Task: Create List Vacations in Board Influencer Marketing to Workspace Customer Success. Create List Sick Leaves in Board Training and Development to Workspace Customer Success. Create List Team Building in Board Brand Style Guide Development and Implementation to Workspace Customer Success
Action: Mouse moved to (279, 159)
Screenshot: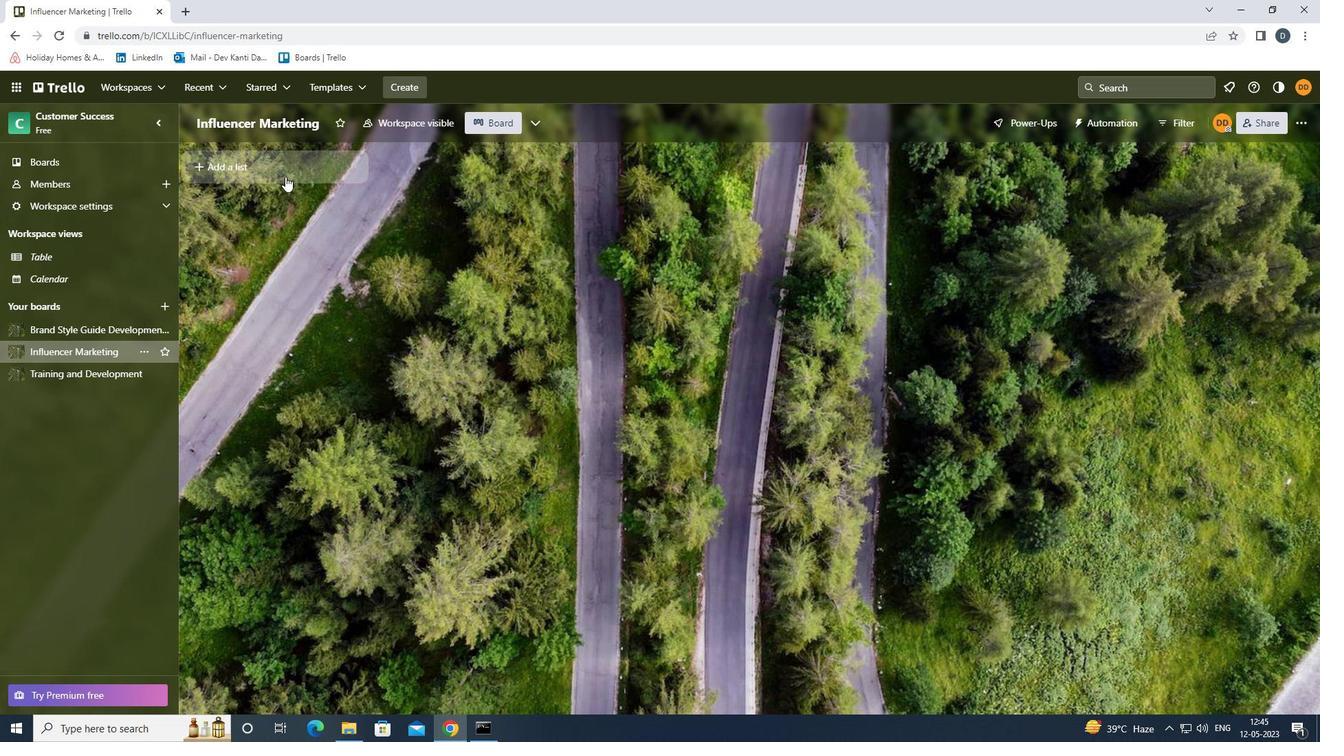 
Action: Mouse pressed left at (279, 159)
Screenshot: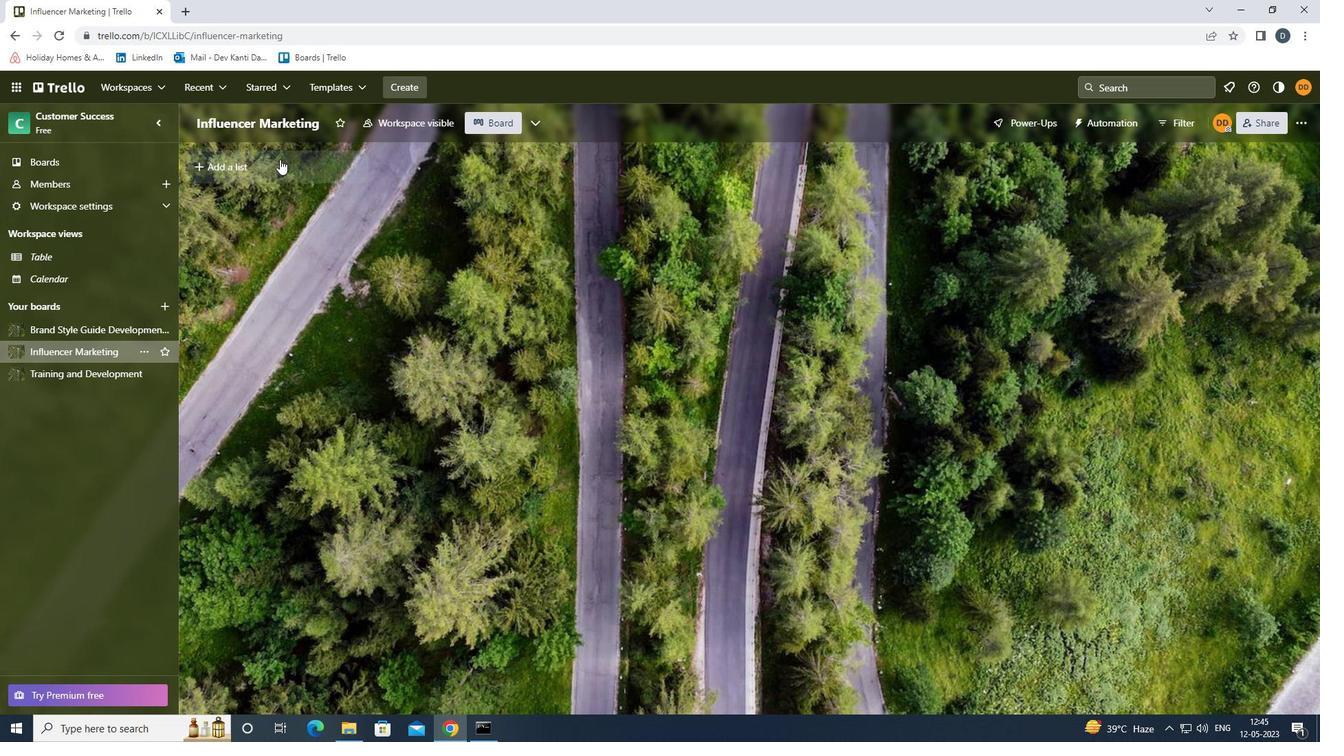 
Action: Mouse moved to (280, 160)
Screenshot: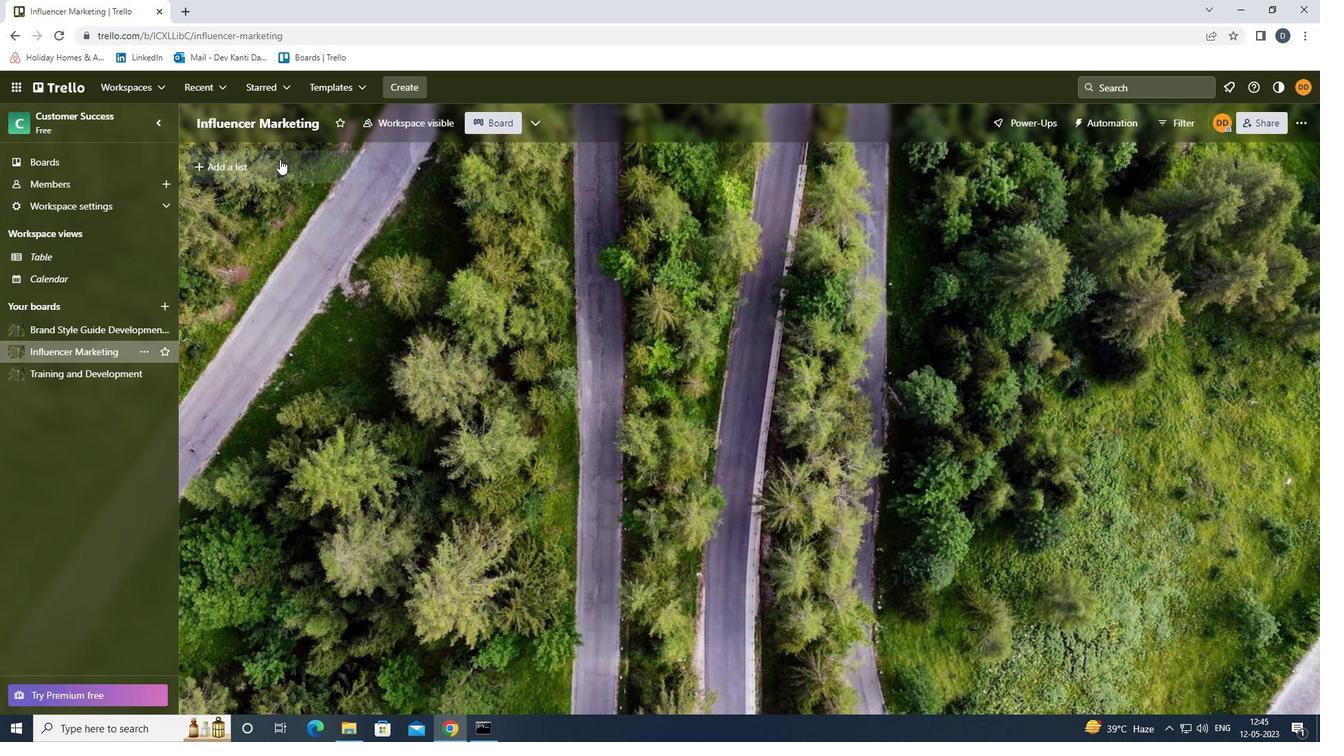 
Action: Key pressed <Key.shift>VACATIONS<Key.enter>
Screenshot: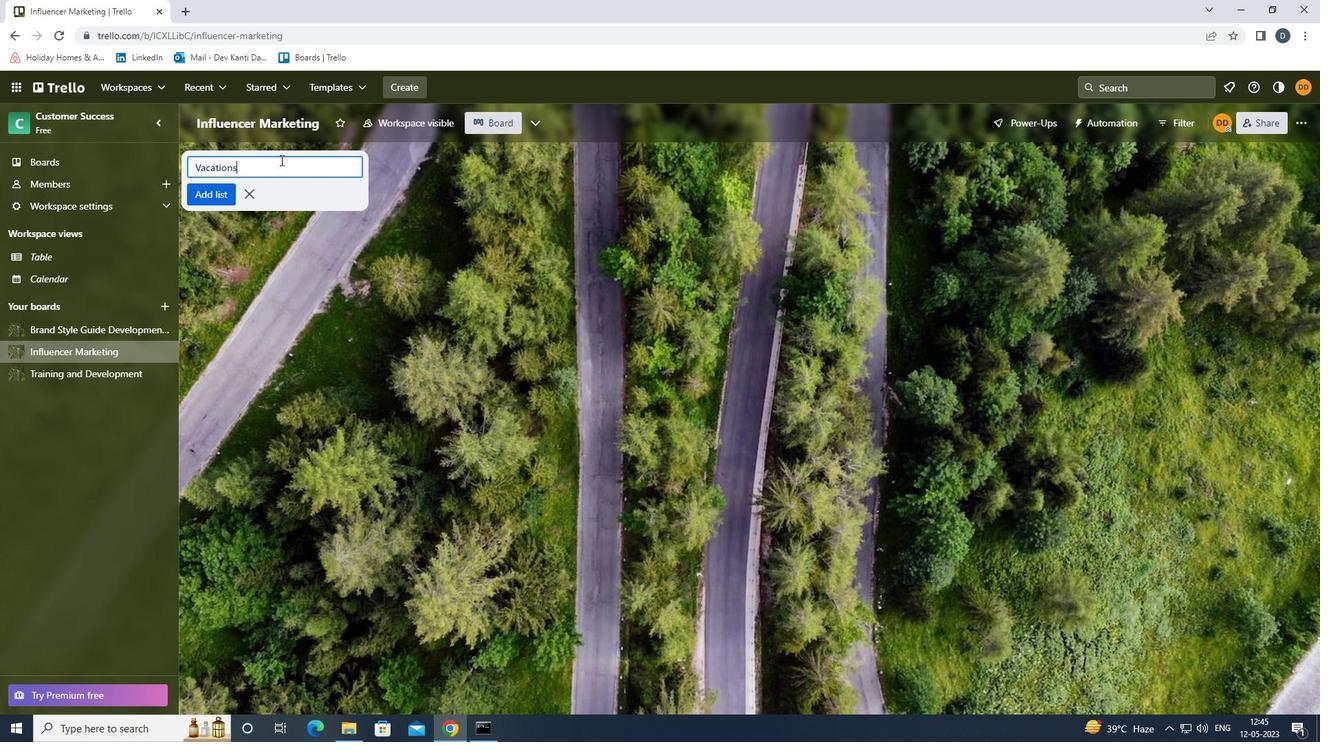 
Action: Mouse moved to (90, 371)
Screenshot: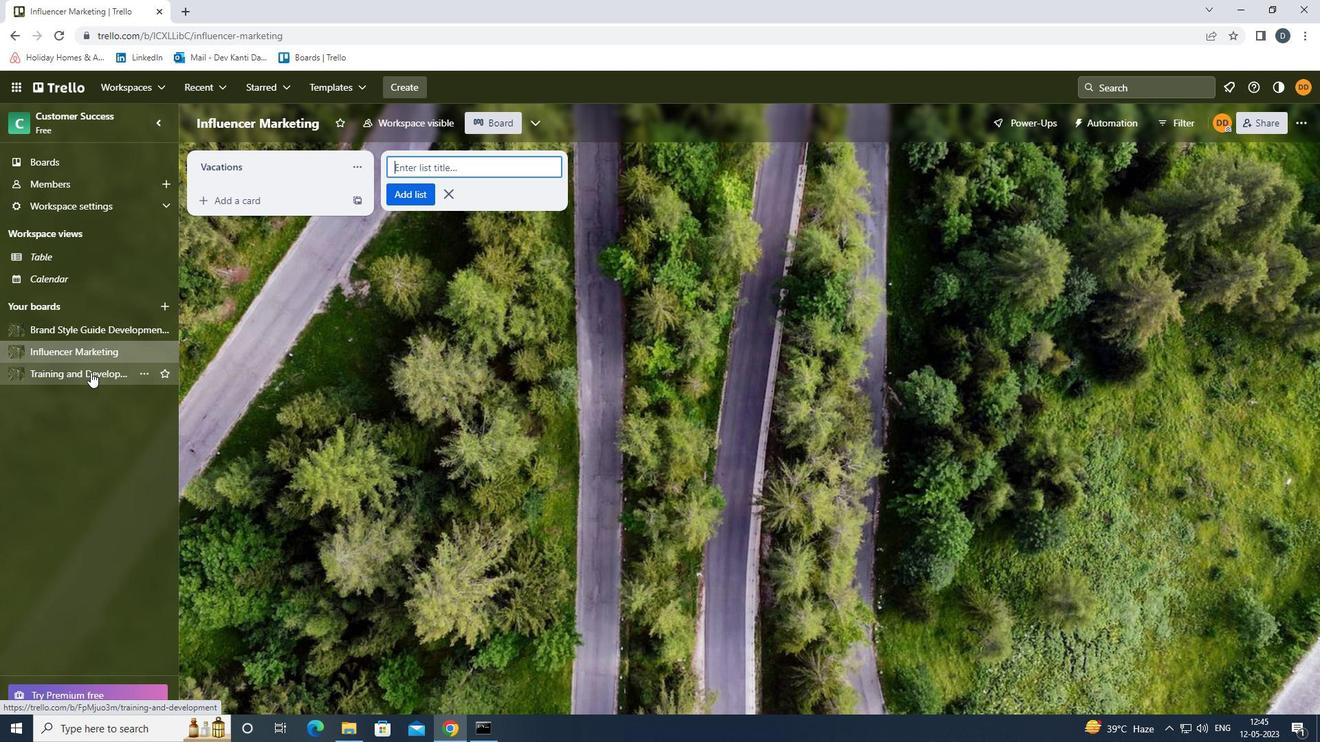 
Action: Mouse pressed left at (90, 371)
Screenshot: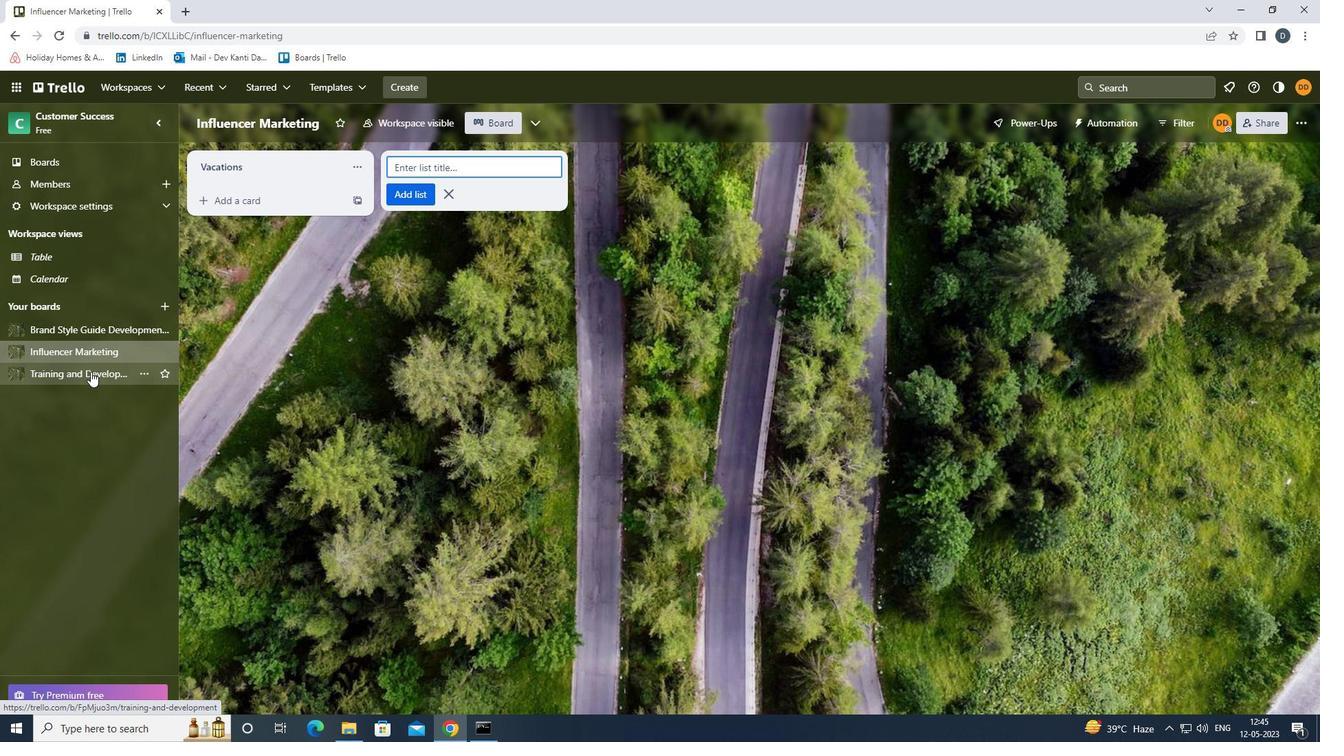 
Action: Mouse moved to (268, 167)
Screenshot: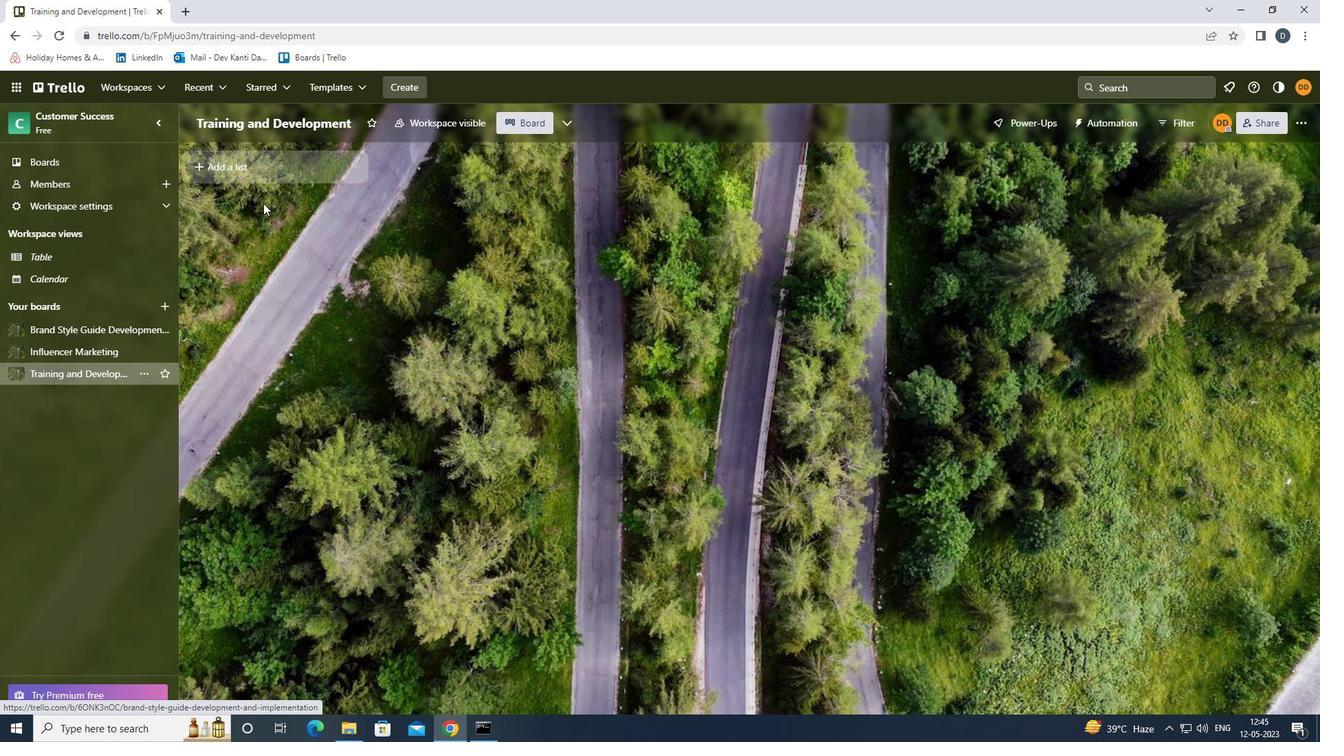 
Action: Mouse pressed left at (268, 167)
Screenshot: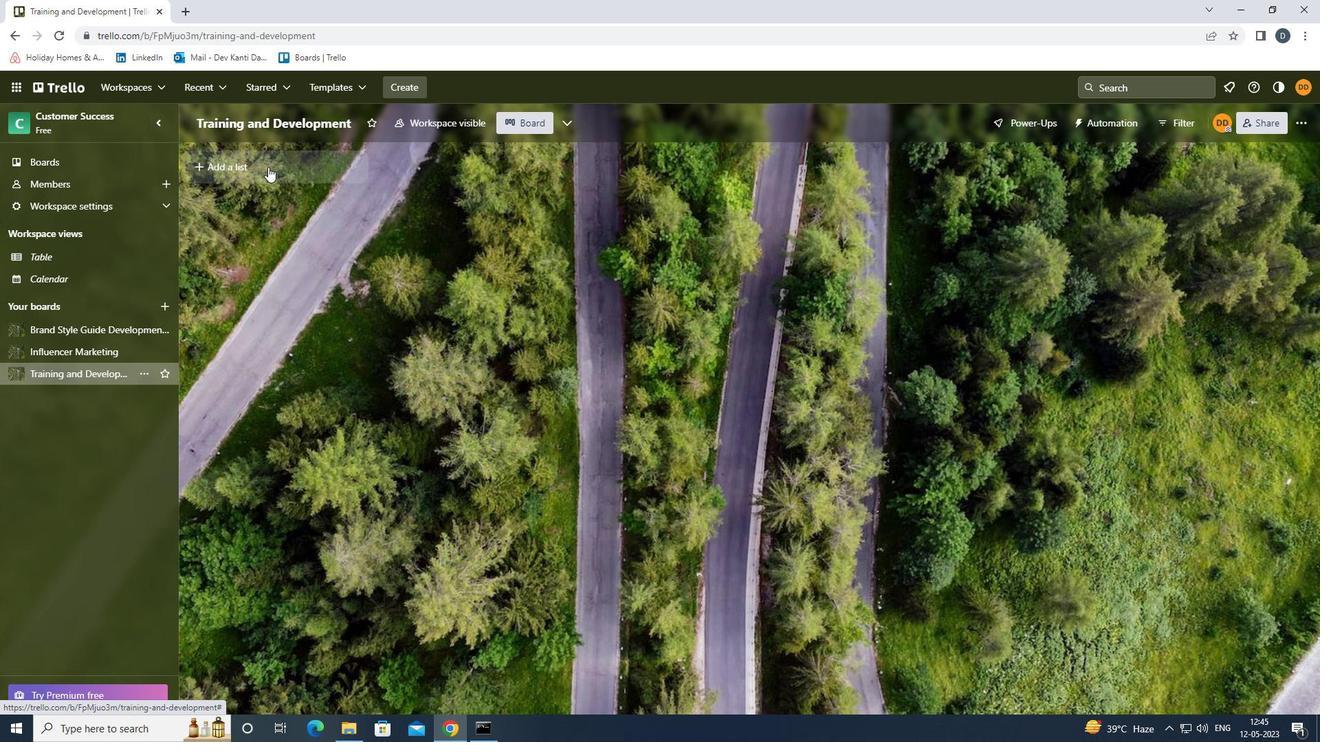 
Action: Key pressed <Key.shift><Key.shift><Key.shift><Key.shift><Key.shift><Key.shift><Key.shift><Key.shift><Key.shift><Key.shift><Key.shift><Key.shift><Key.shift><Key.shift><Key.shift><Key.shift><Key.shift><Key.shift><Key.shift><Key.shift><Key.shift><Key.shift><Key.shift><Key.shift><Key.shift><Key.shift><Key.shift><Key.shift><Key.shift><Key.shift><Key.shift>SICK<Key.space>
Screenshot: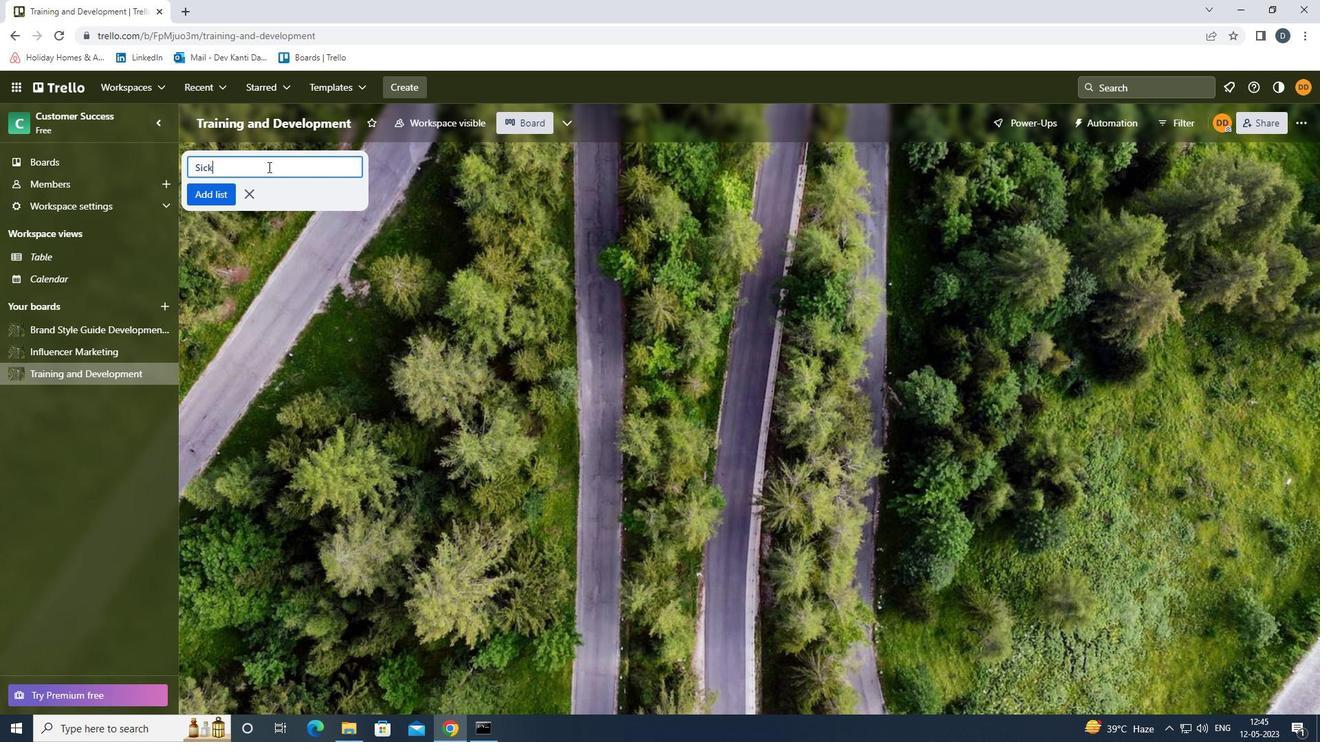 
Action: Mouse moved to (270, 166)
Screenshot: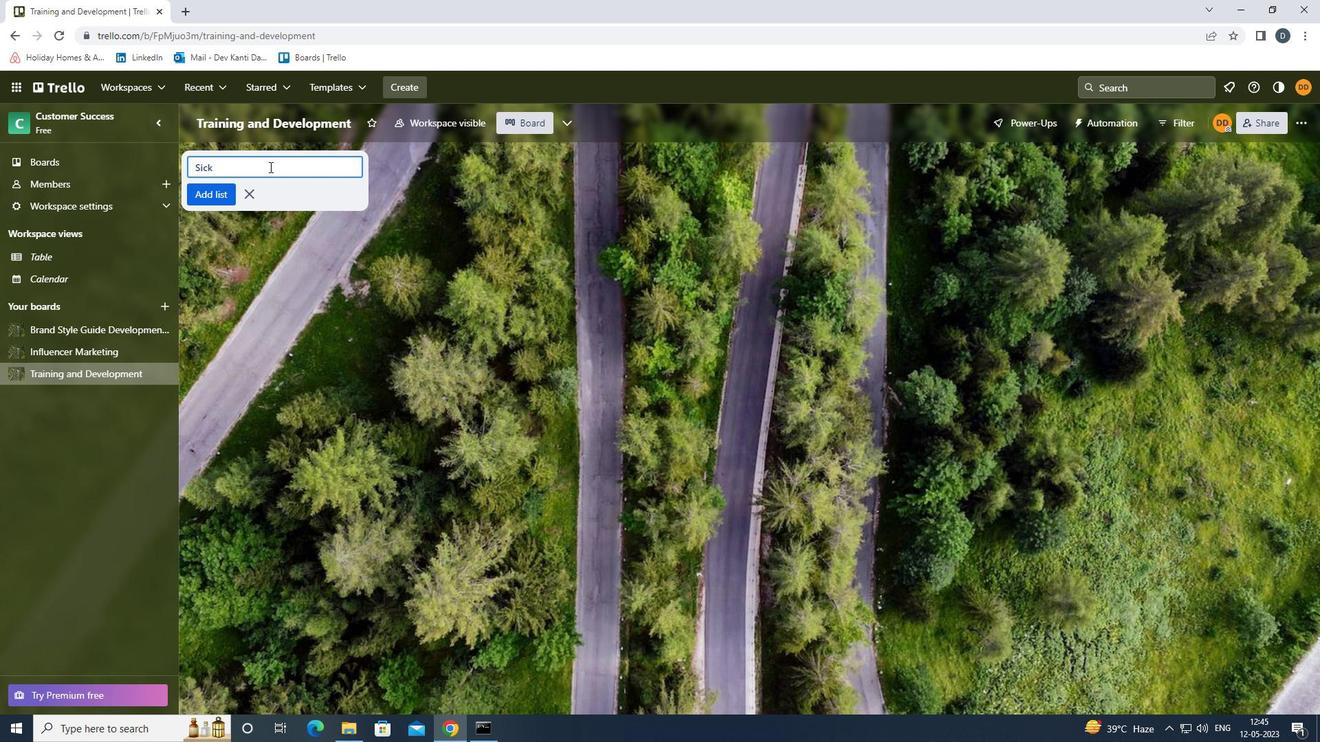 
Action: Key pressed <Key.shift>
Screenshot: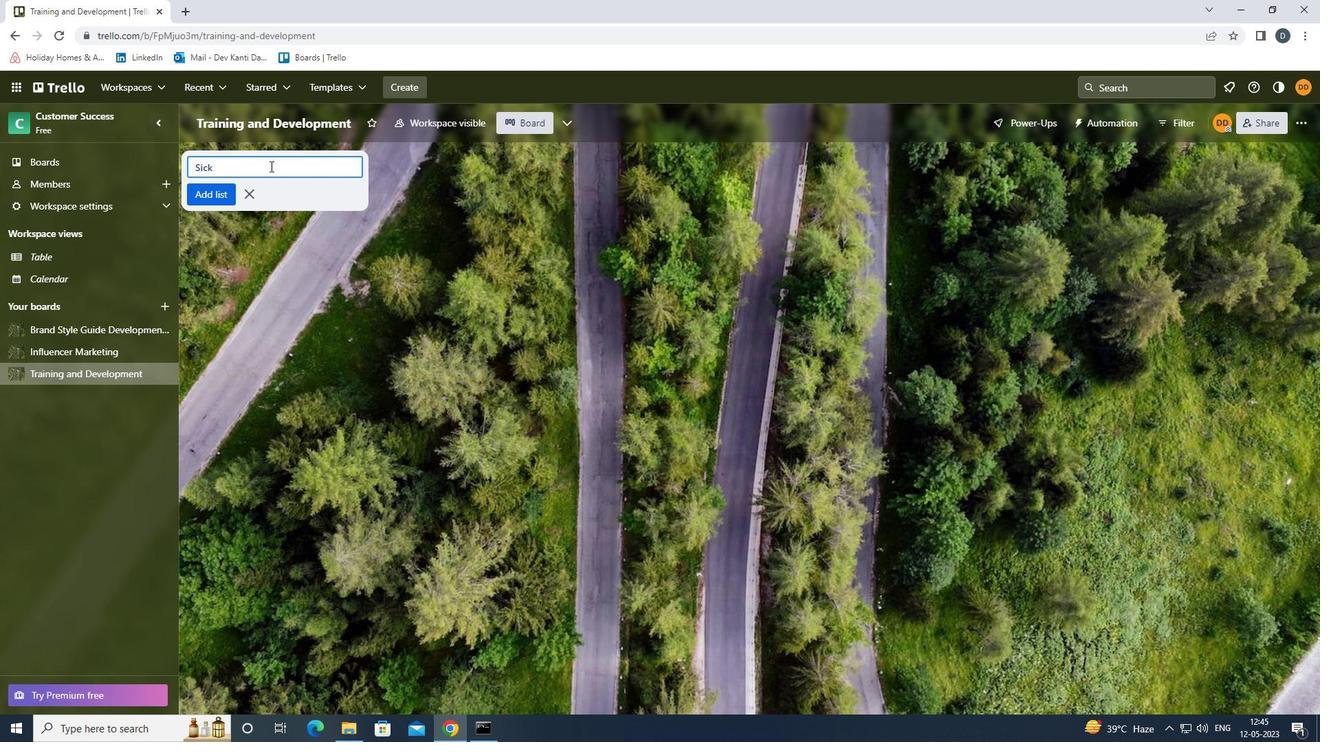 
Action: Mouse moved to (270, 166)
Screenshot: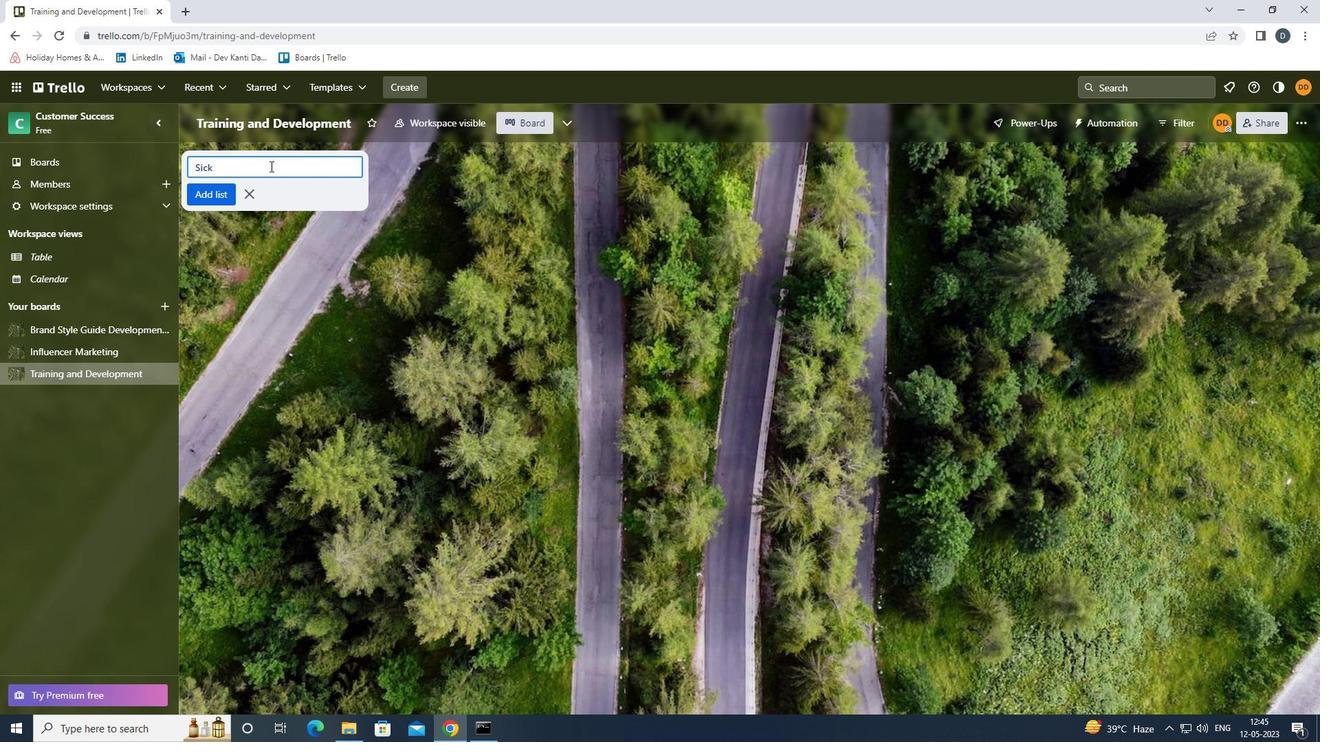 
Action: Key pressed <Key.shift>
Screenshot: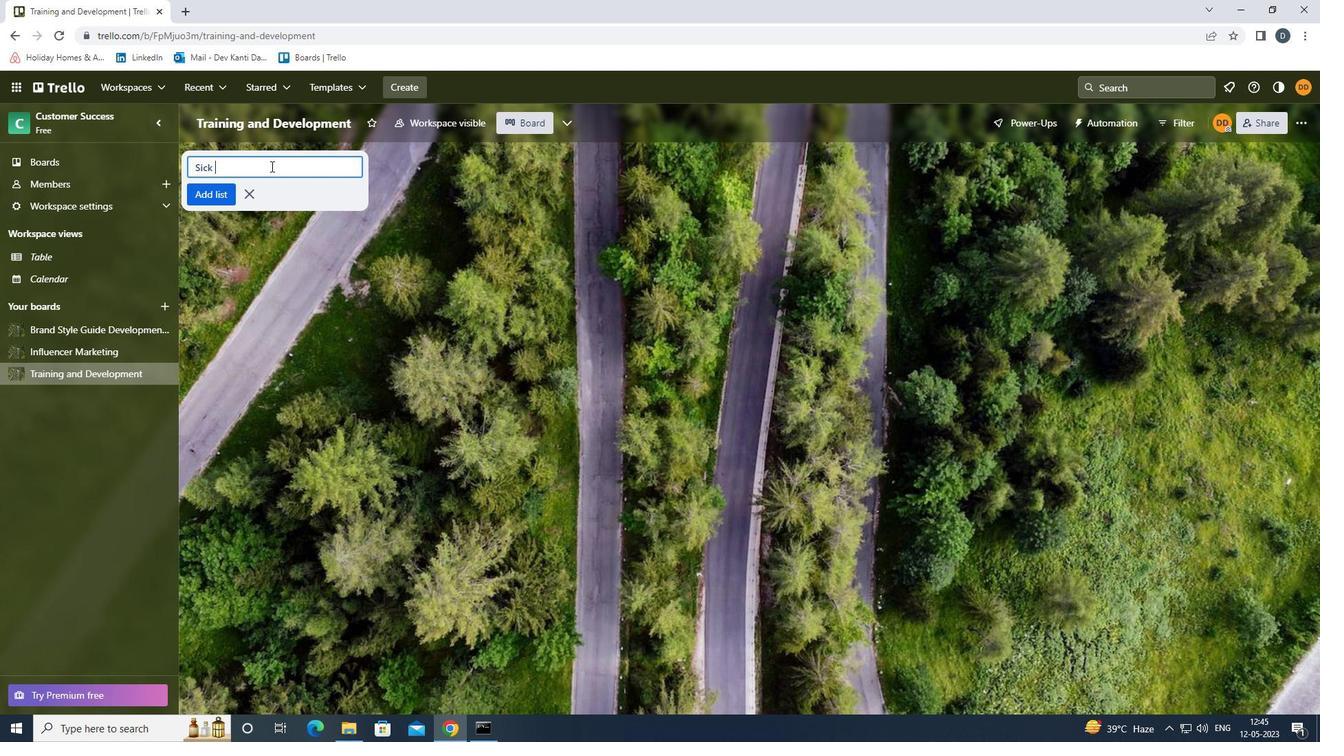 
Action: Mouse moved to (271, 166)
Screenshot: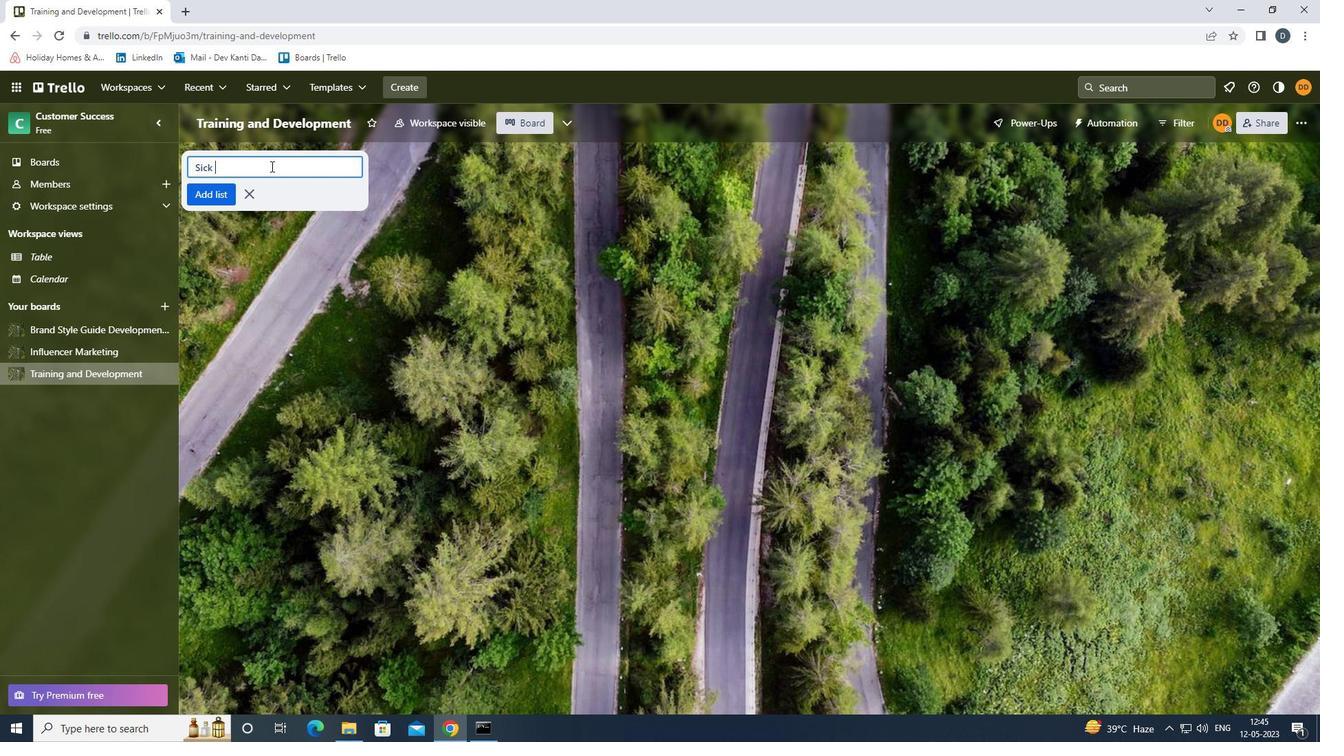 
Action: Key pressed <Key.shift>
Screenshot: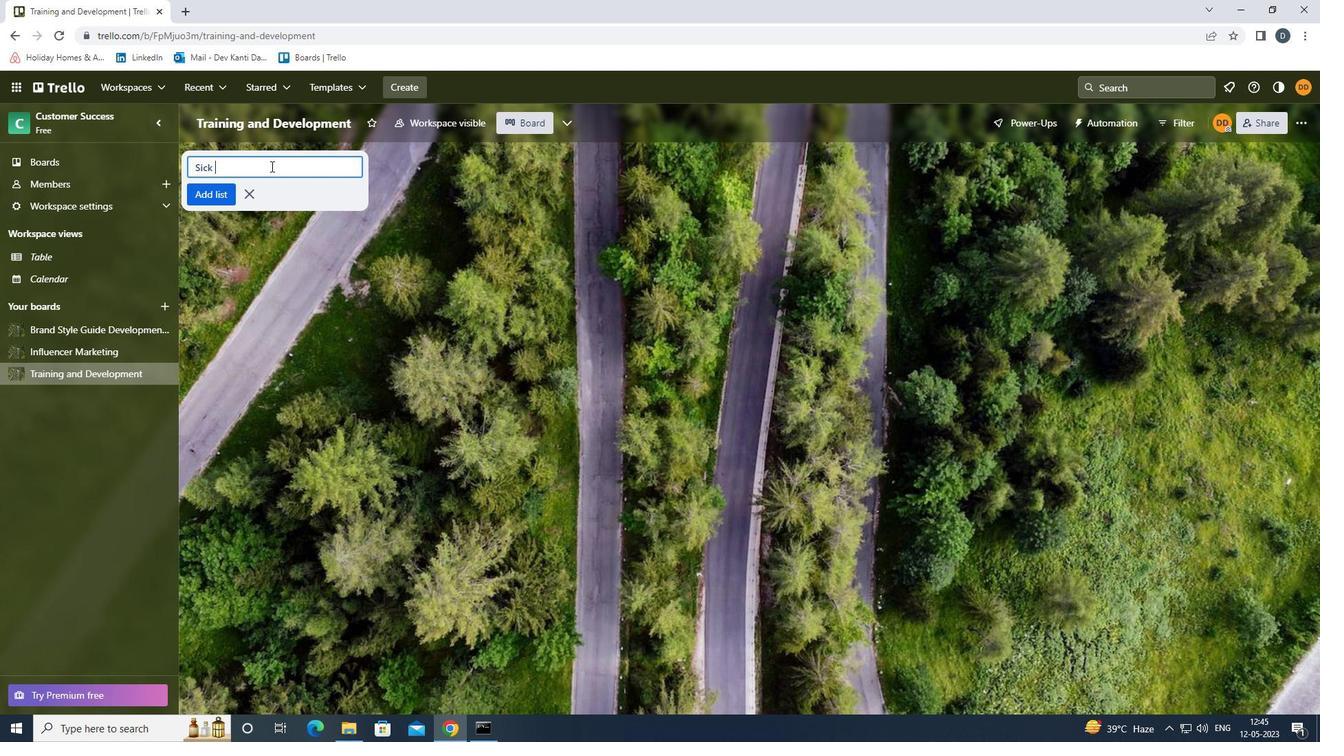 
Action: Mouse moved to (274, 165)
Screenshot: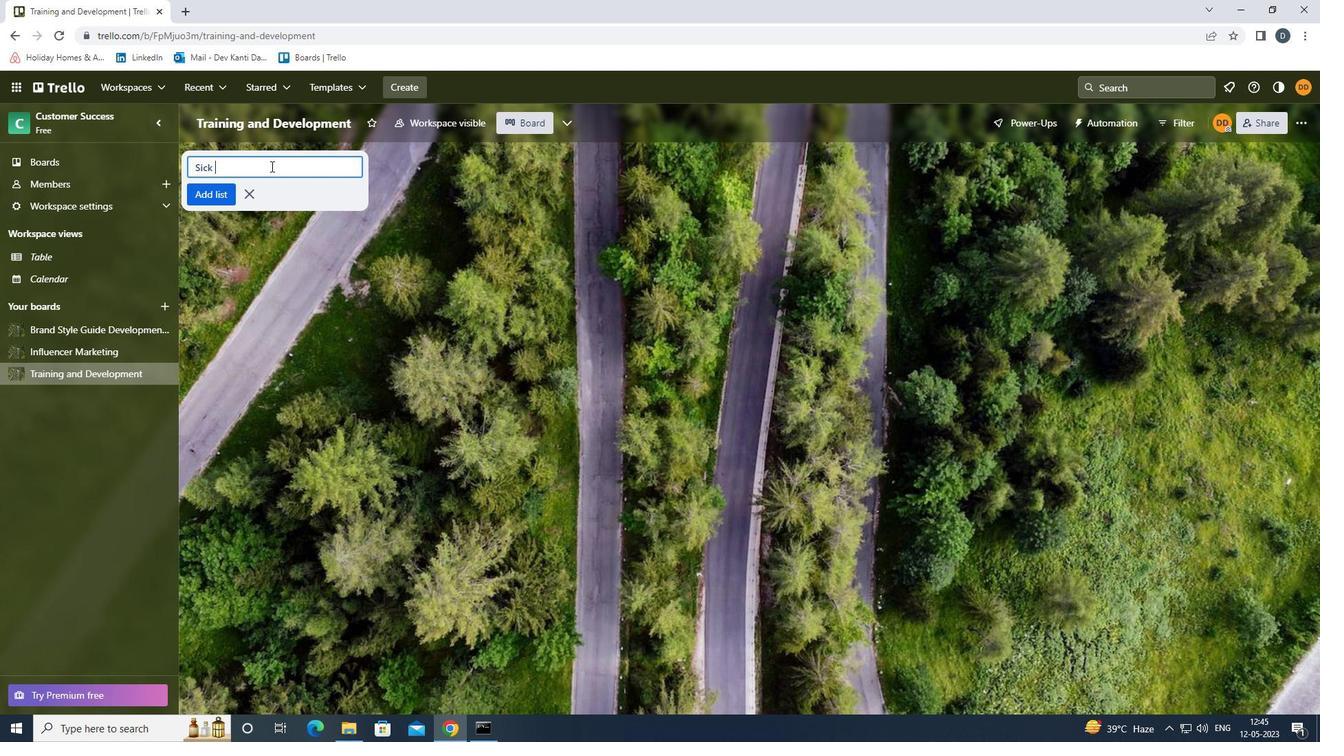 
Action: Key pressed <Key.shift>
Screenshot: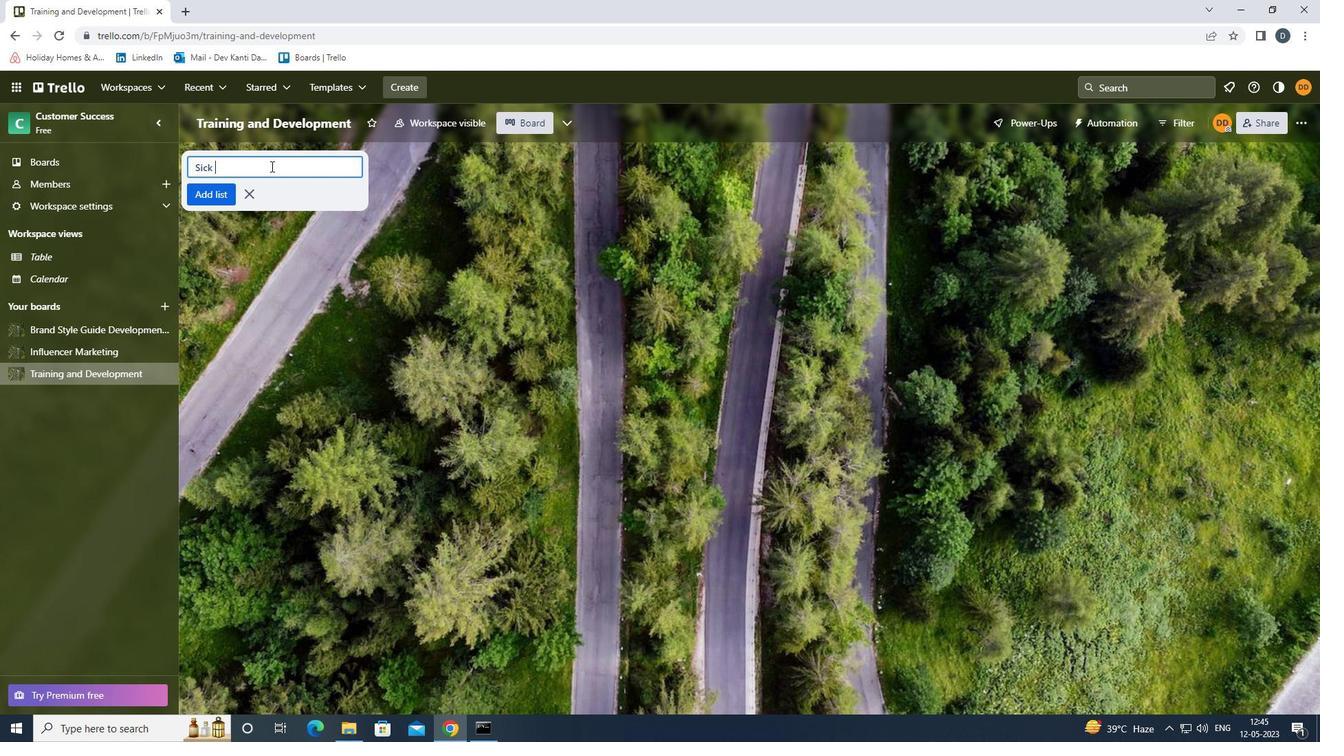 
Action: Mouse moved to (277, 163)
Screenshot: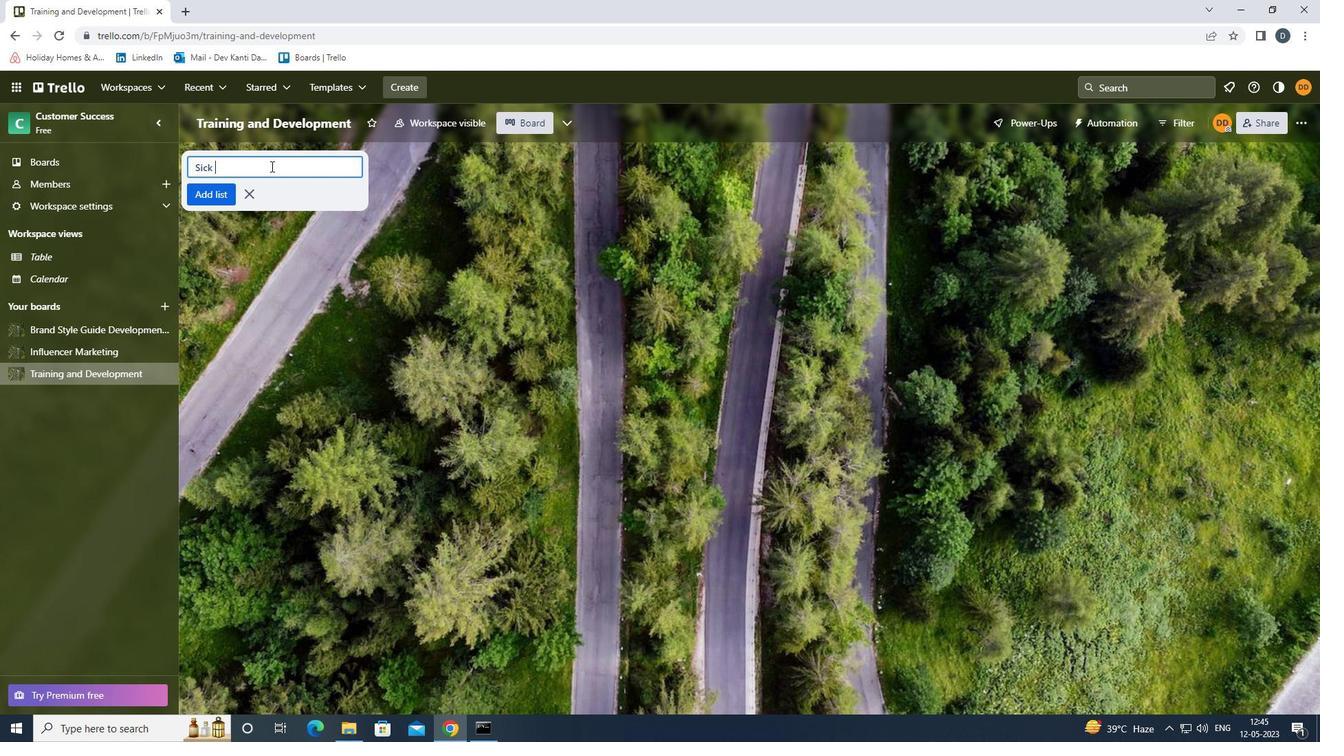 
Action: Key pressed <Key.shift>
Screenshot: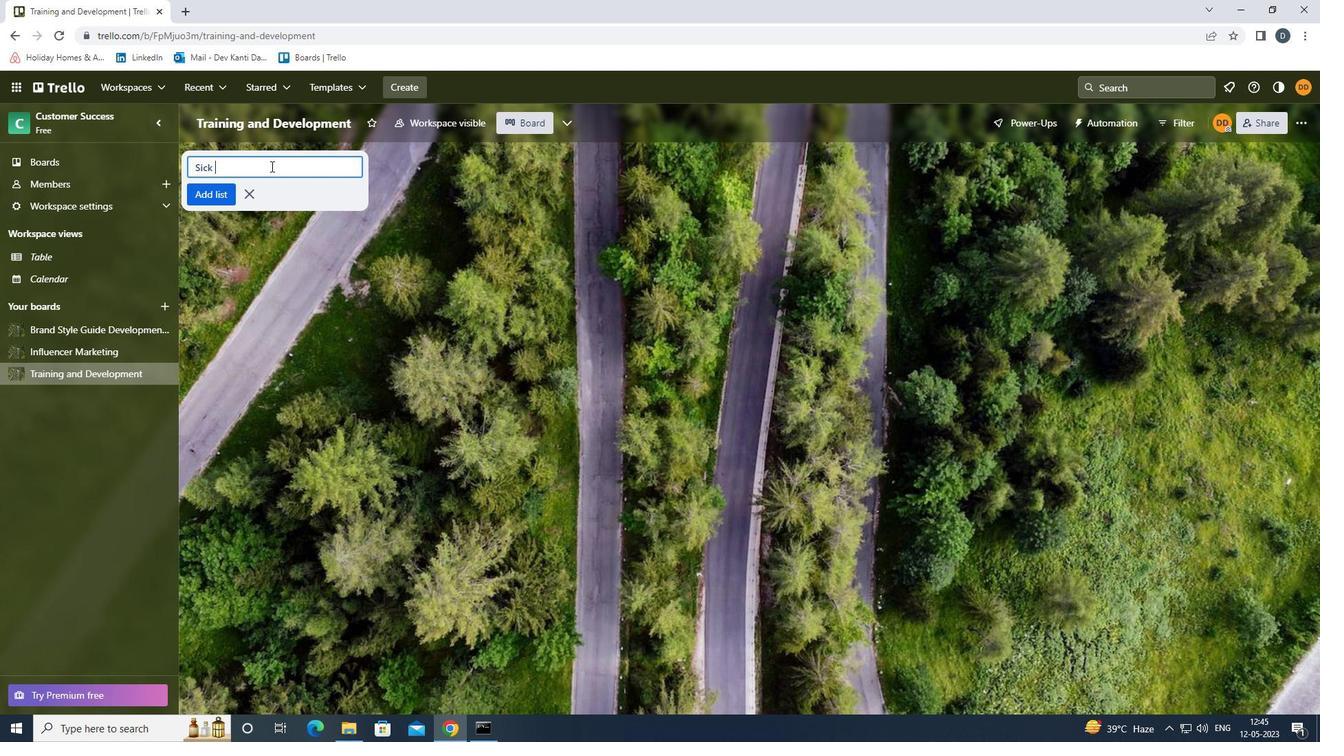 
Action: Mouse moved to (277, 163)
Screenshot: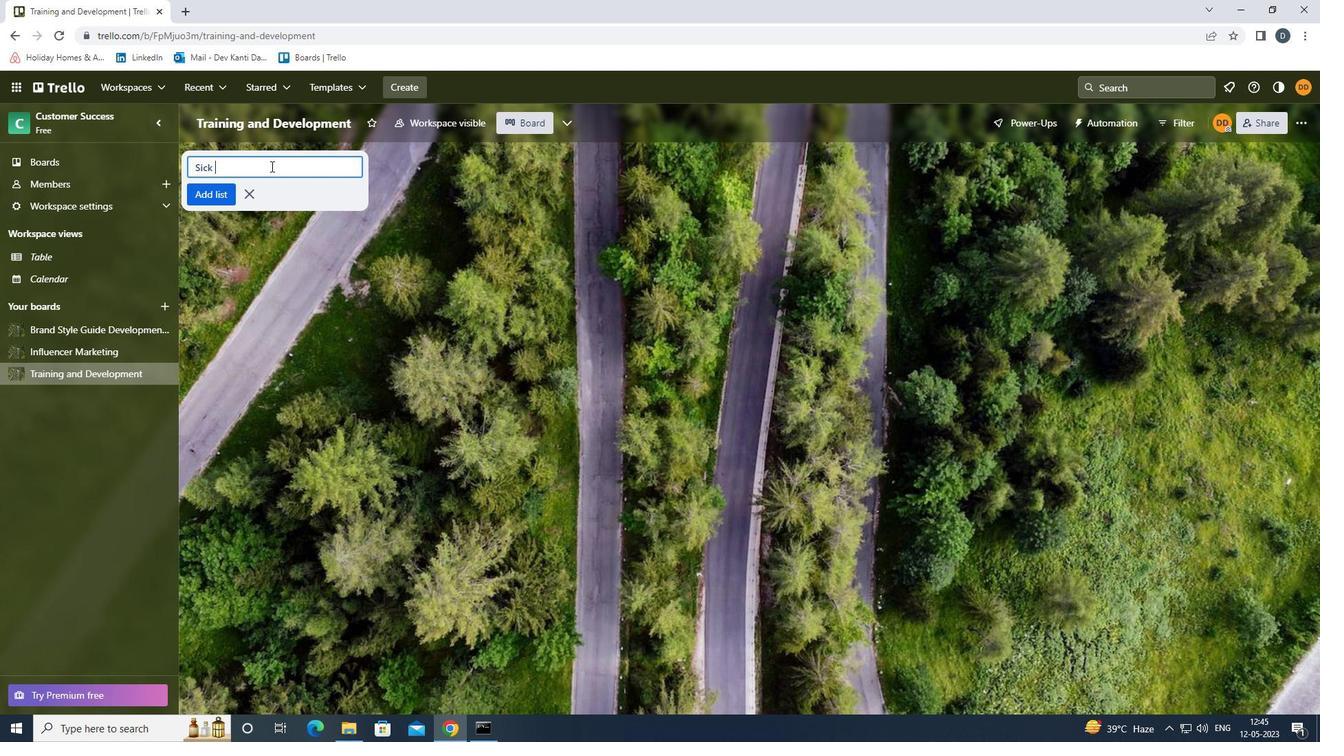 
Action: Key pressed <Key.shift><Key.shift><Key.shift><Key.shift><Key.shift>
Screenshot: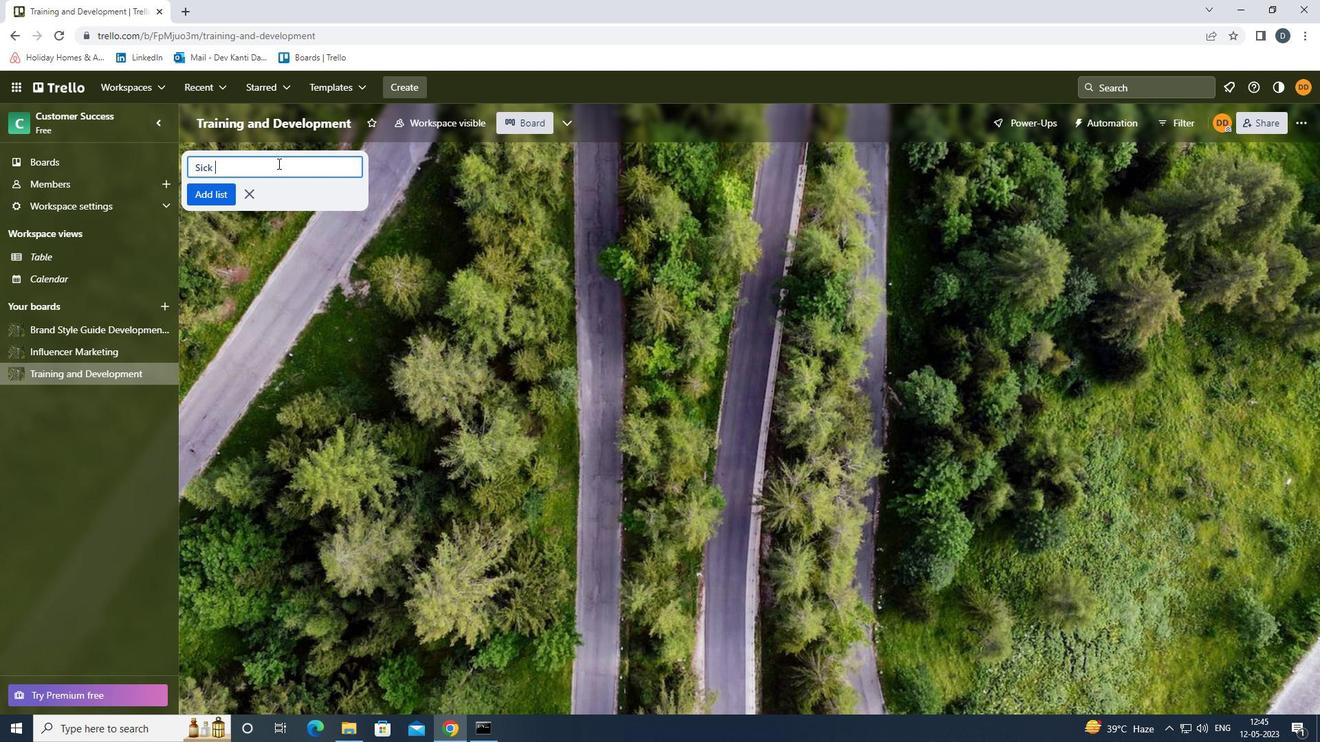 
Action: Mouse moved to (278, 162)
Screenshot: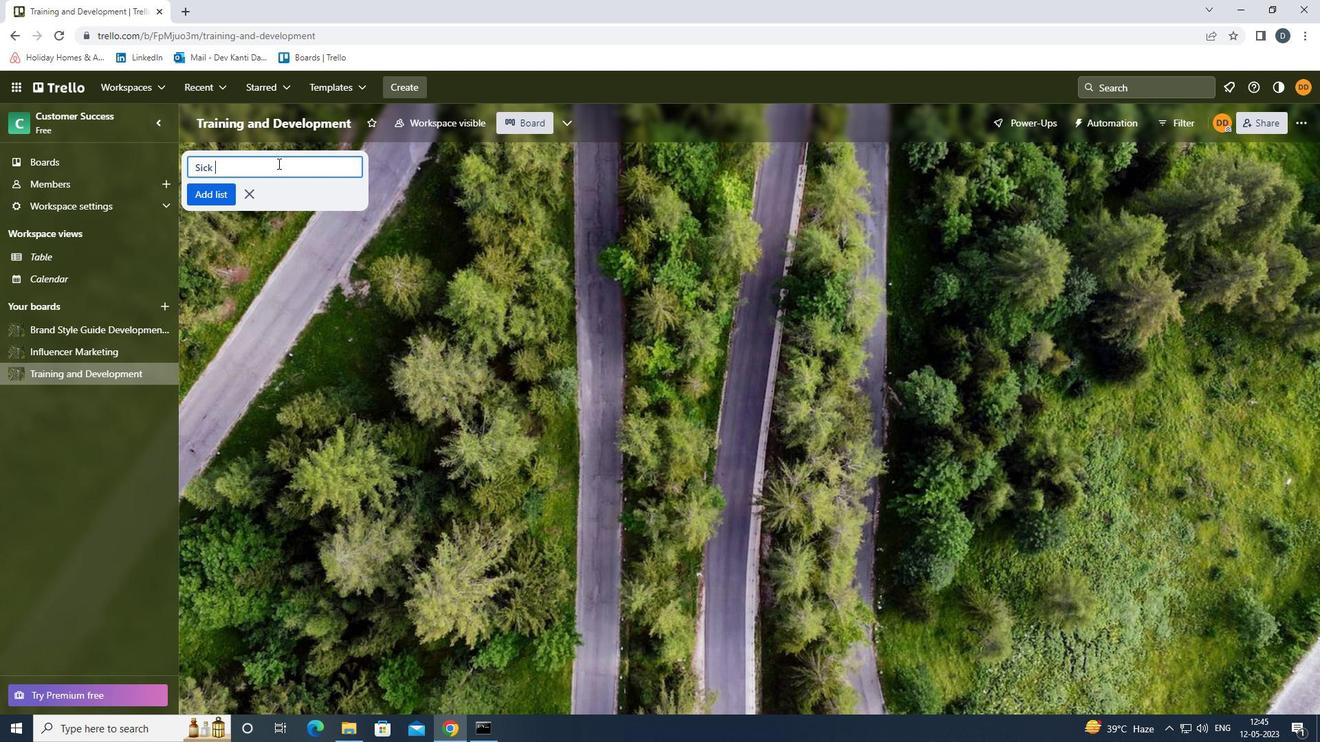 
Action: Key pressed <Key.shift><Key.shift><Key.shift><Key.shift><Key.shift><Key.shift>L
Screenshot: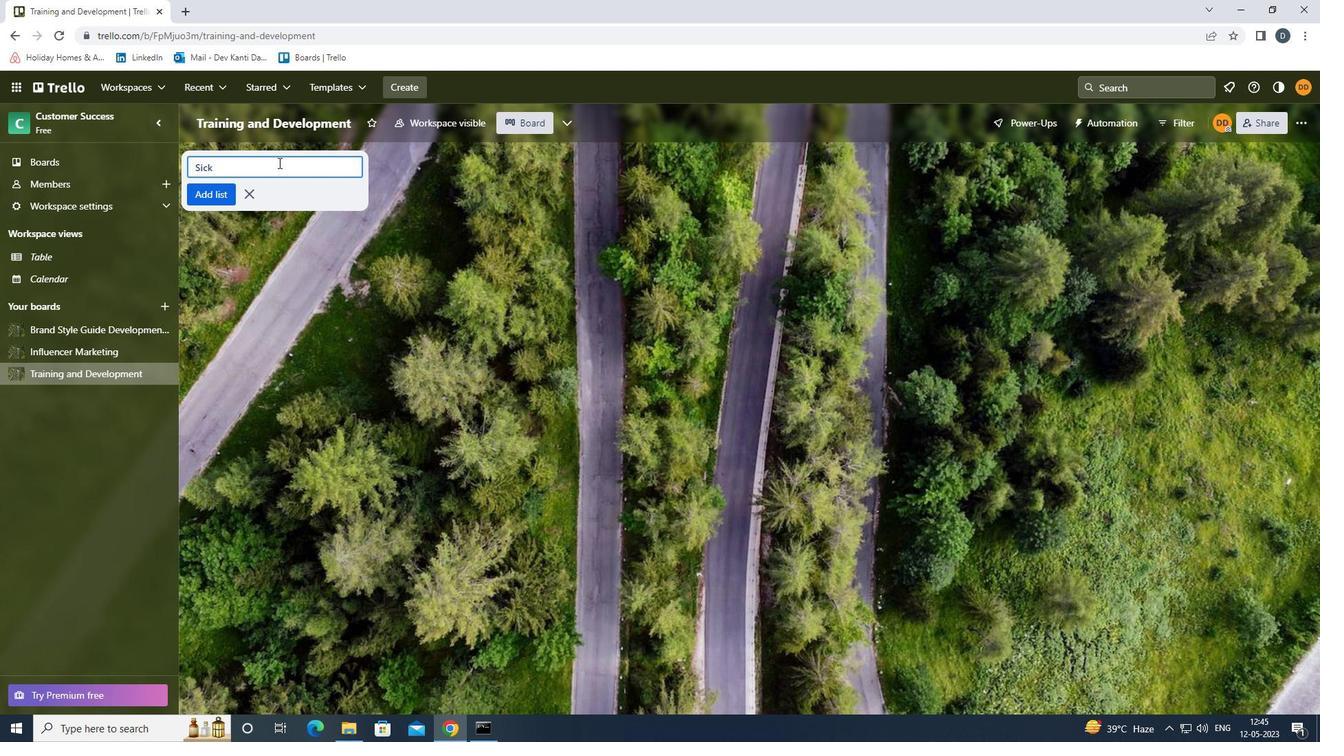 
Action: Mouse moved to (279, 161)
Screenshot: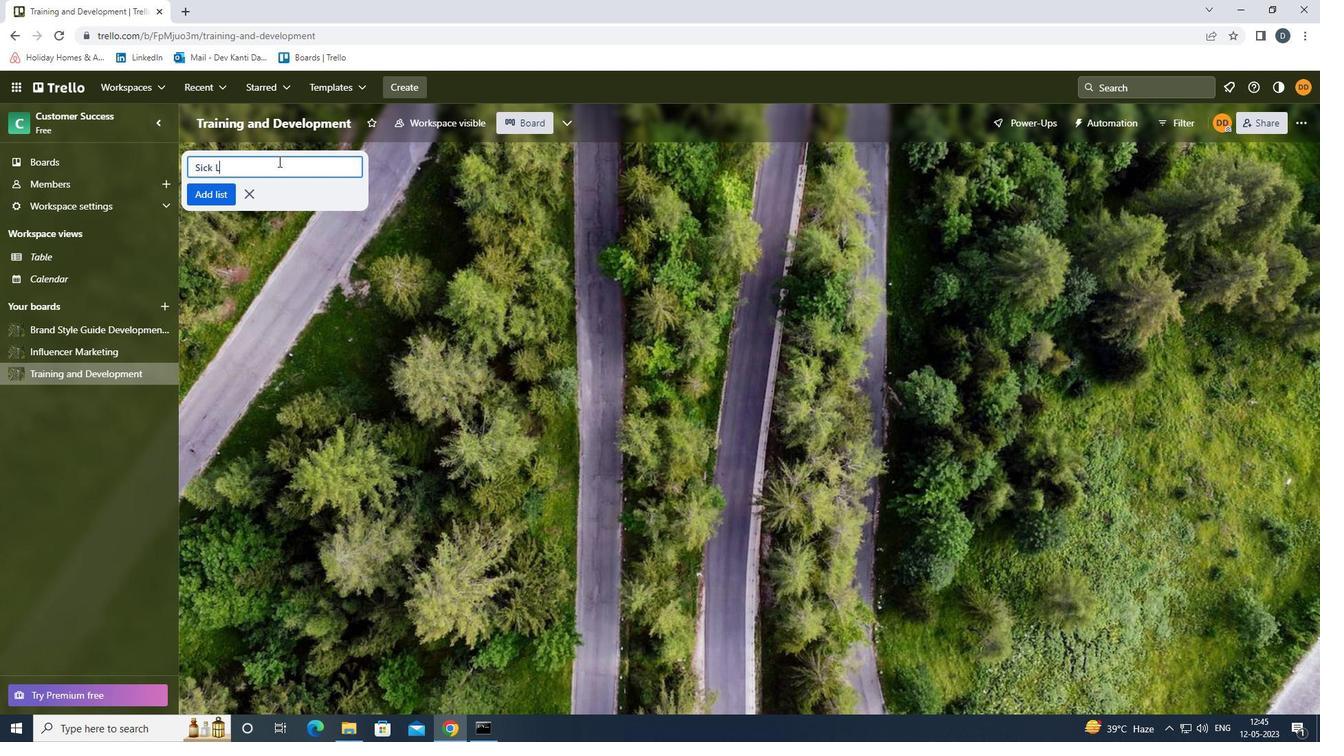 
Action: Key pressed E
Screenshot: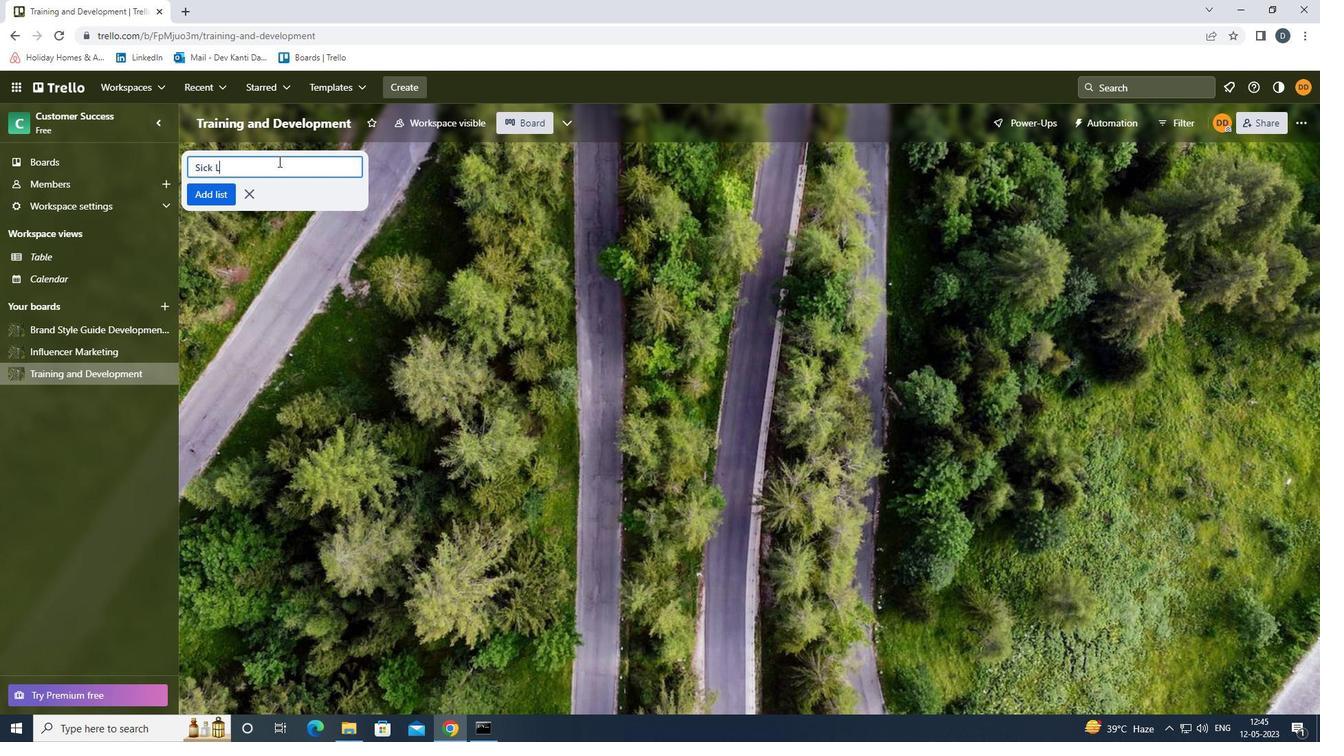 
Action: Mouse moved to (370, 277)
Screenshot: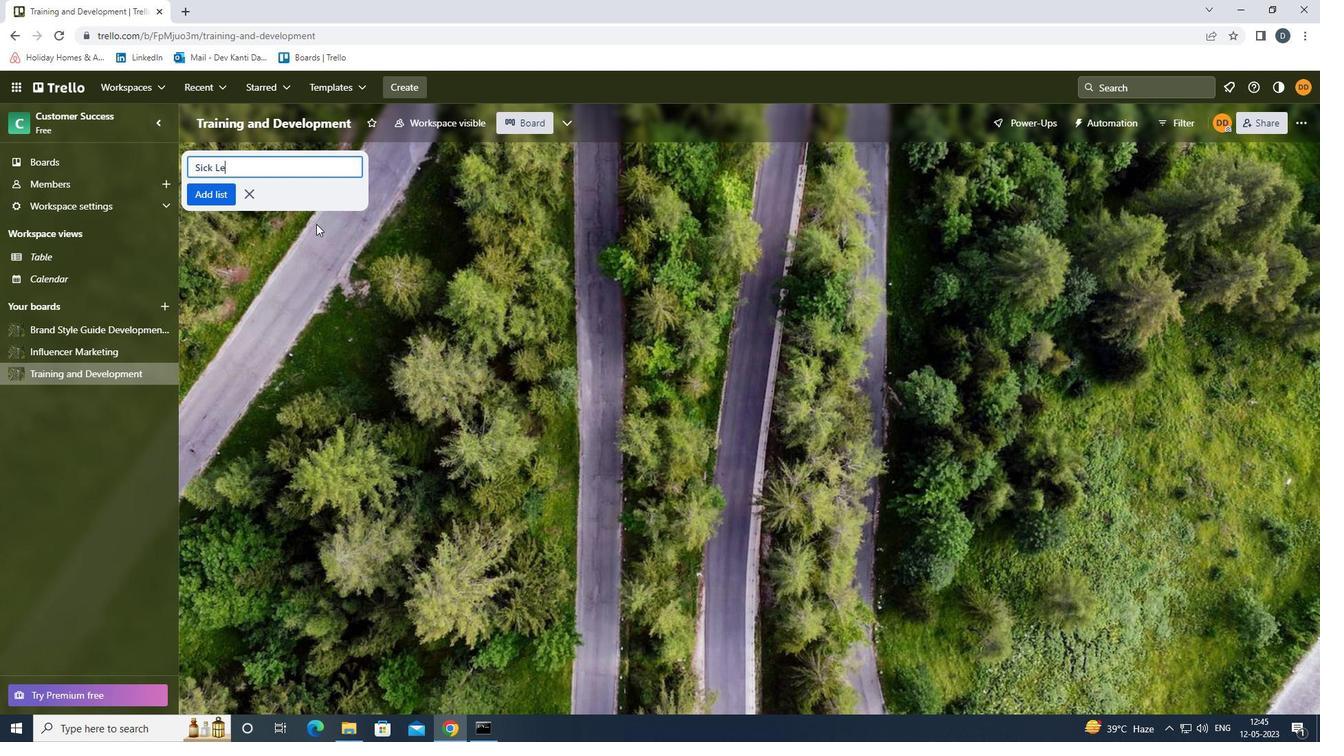 
Action: Key pressed AVES
Screenshot: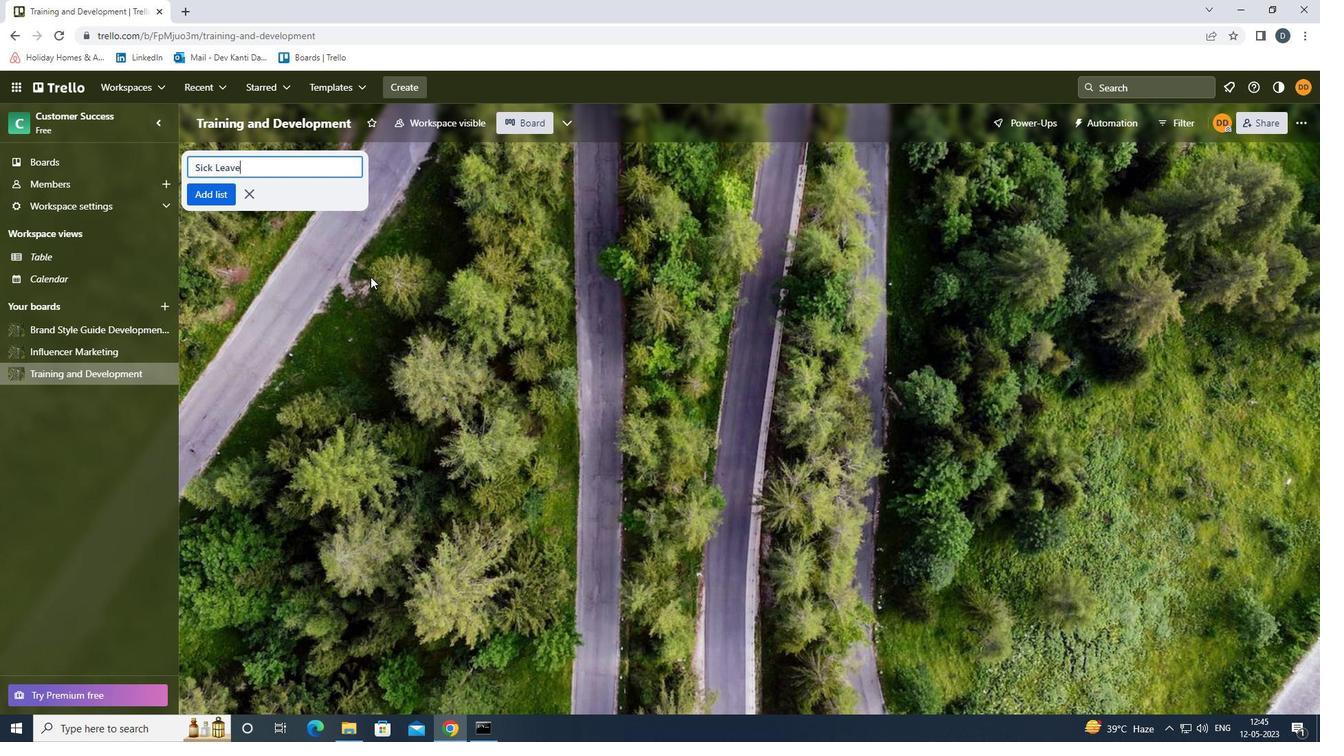 
Action: Mouse moved to (364, 281)
Screenshot: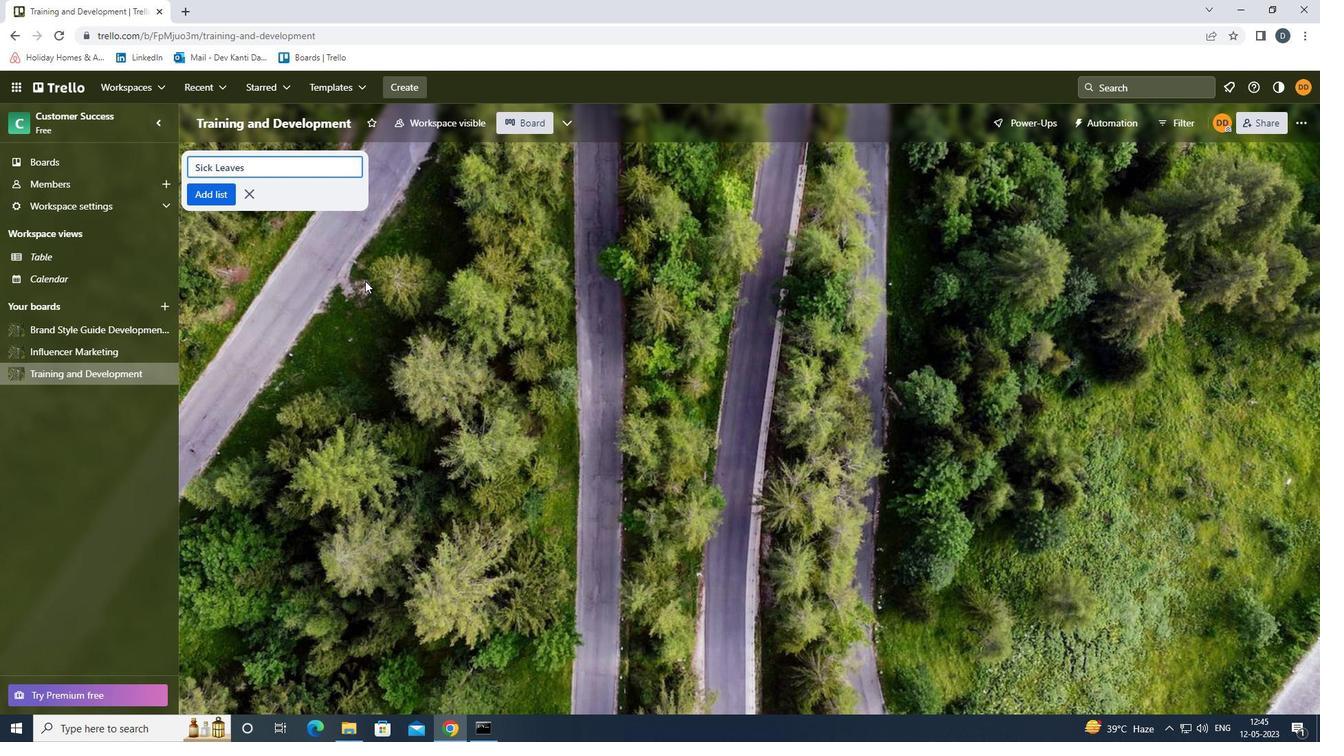 
Action: Key pressed <Key.enter>
Screenshot: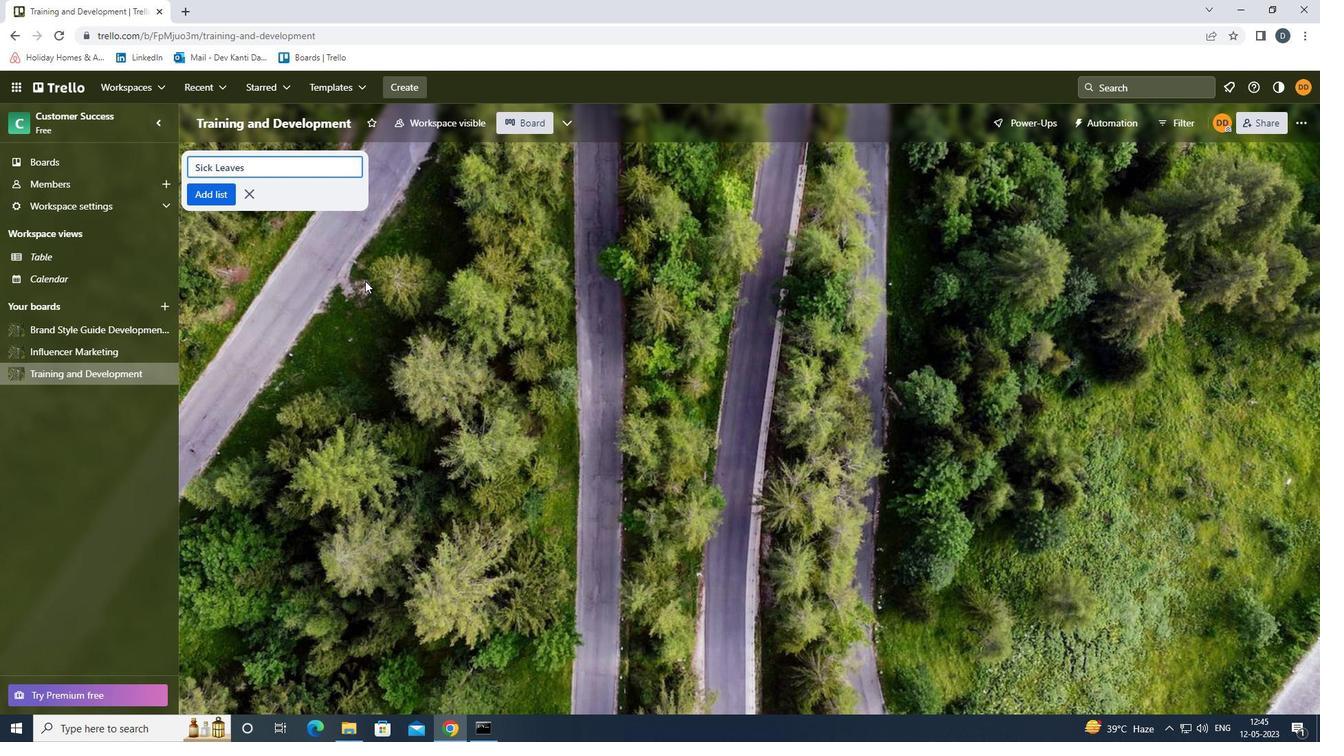 
Action: Mouse moved to (88, 332)
Screenshot: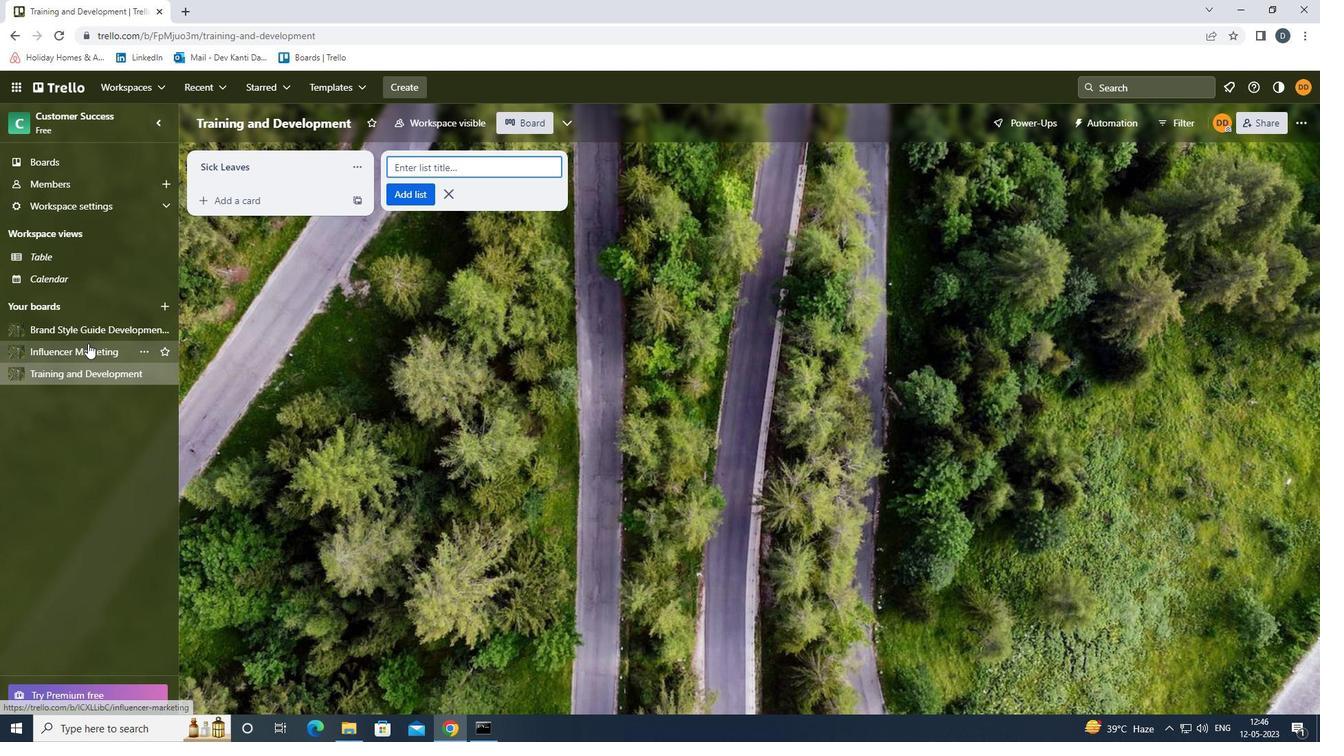 
Action: Mouse pressed left at (88, 332)
Screenshot: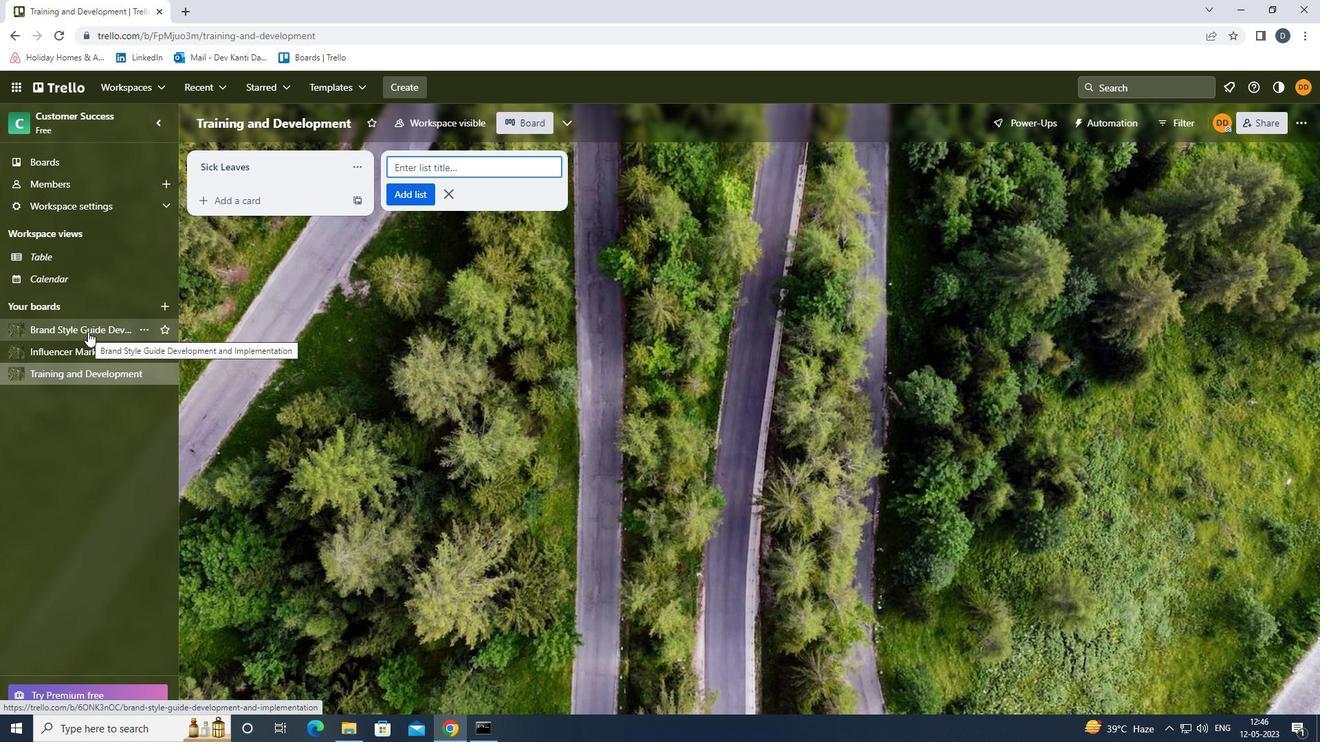 
Action: Mouse moved to (302, 178)
Screenshot: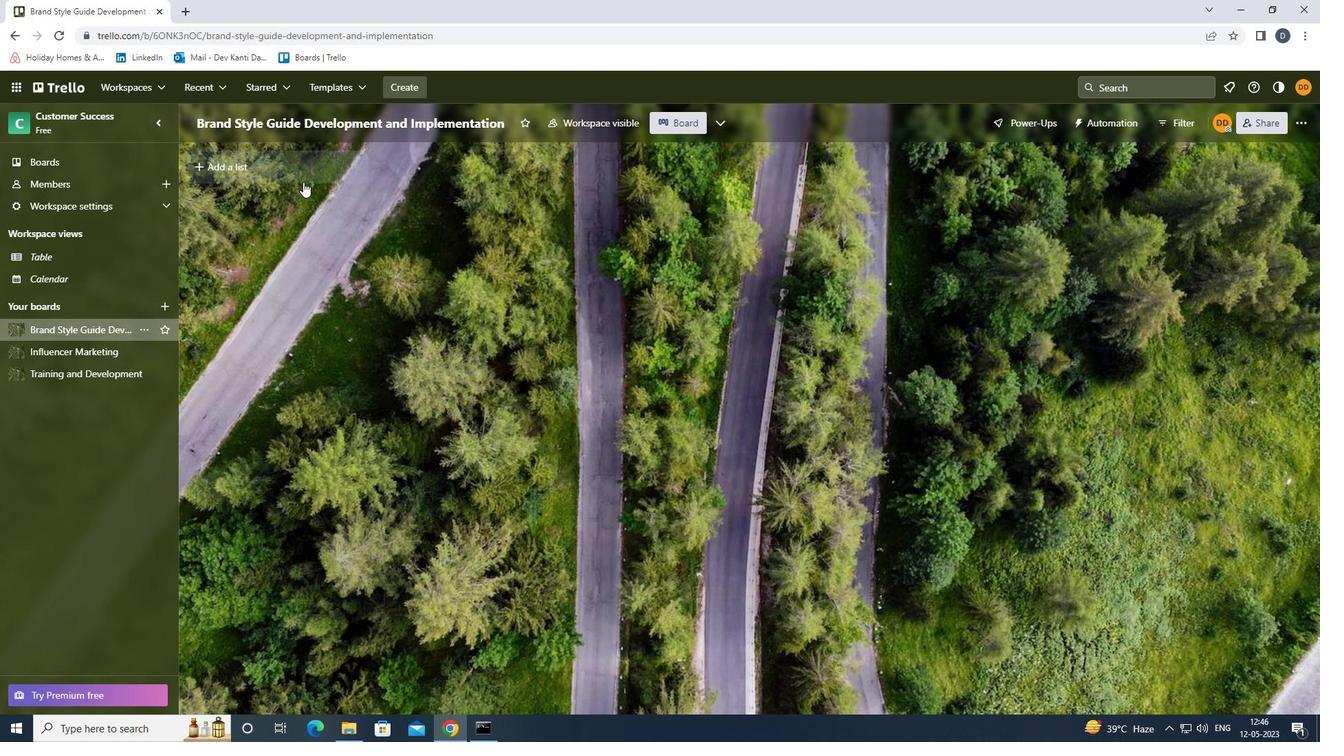 
Action: Mouse pressed left at (302, 178)
Screenshot: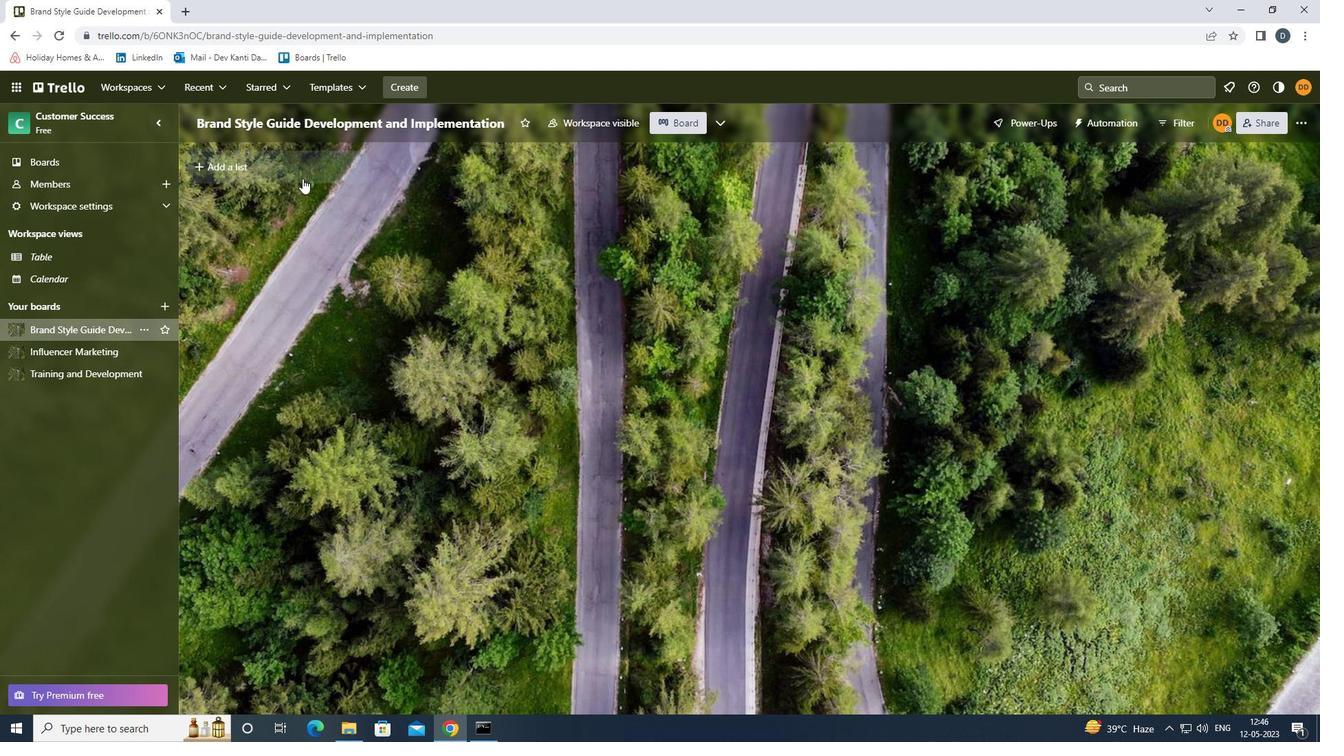 
Action: Mouse moved to (299, 162)
Screenshot: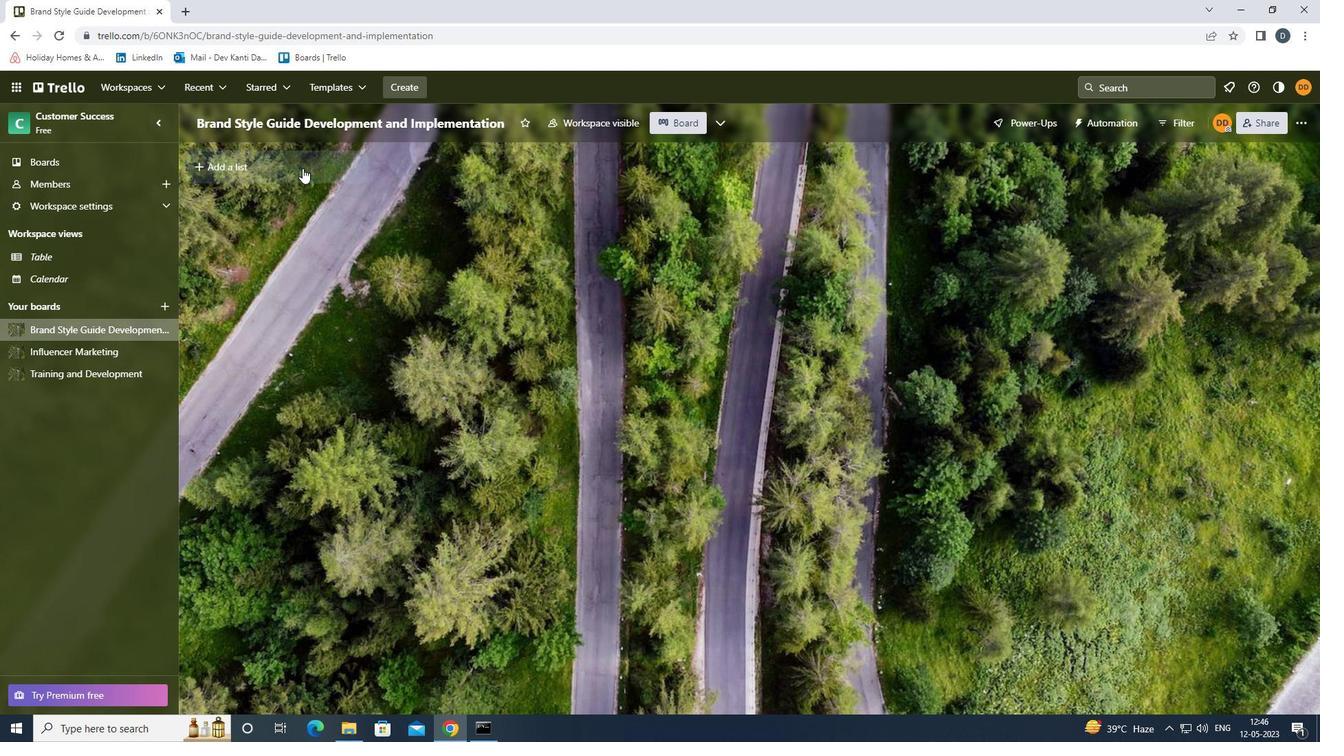 
Action: Mouse pressed left at (299, 162)
Screenshot: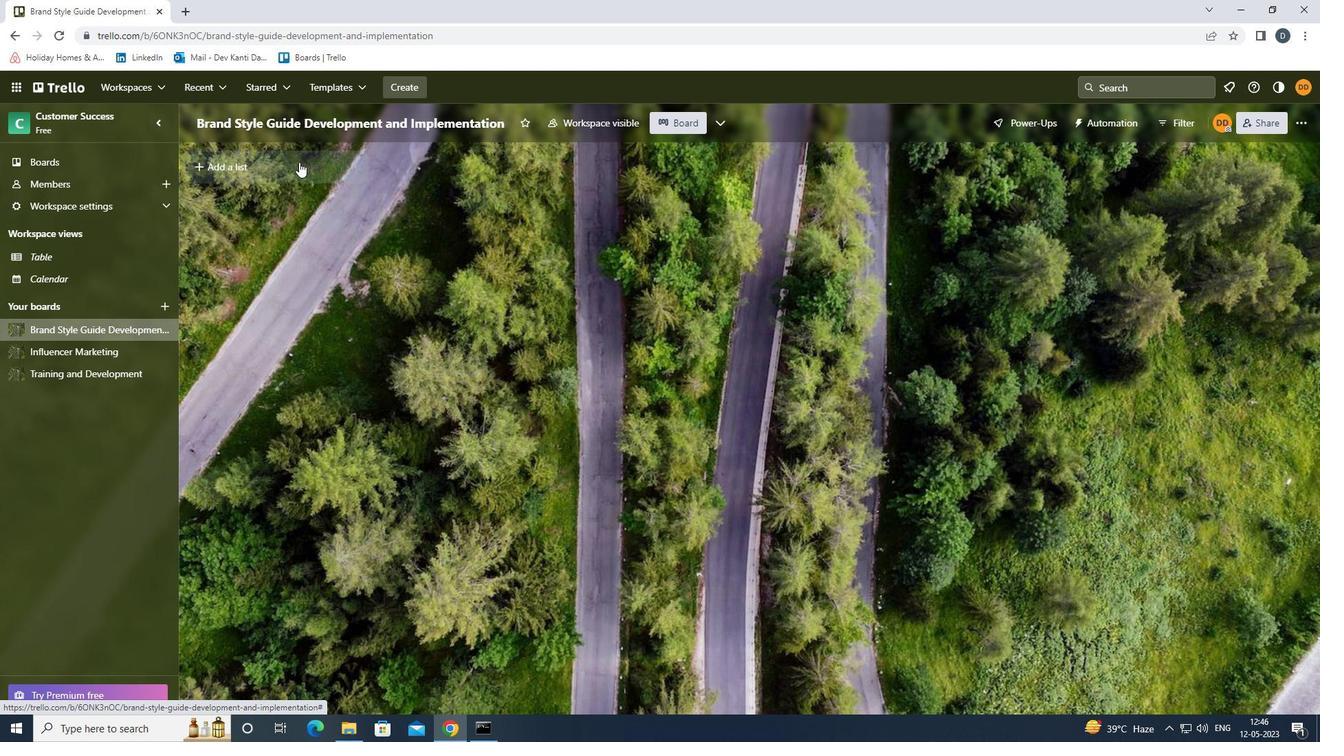 
Action: Mouse moved to (295, 170)
Screenshot: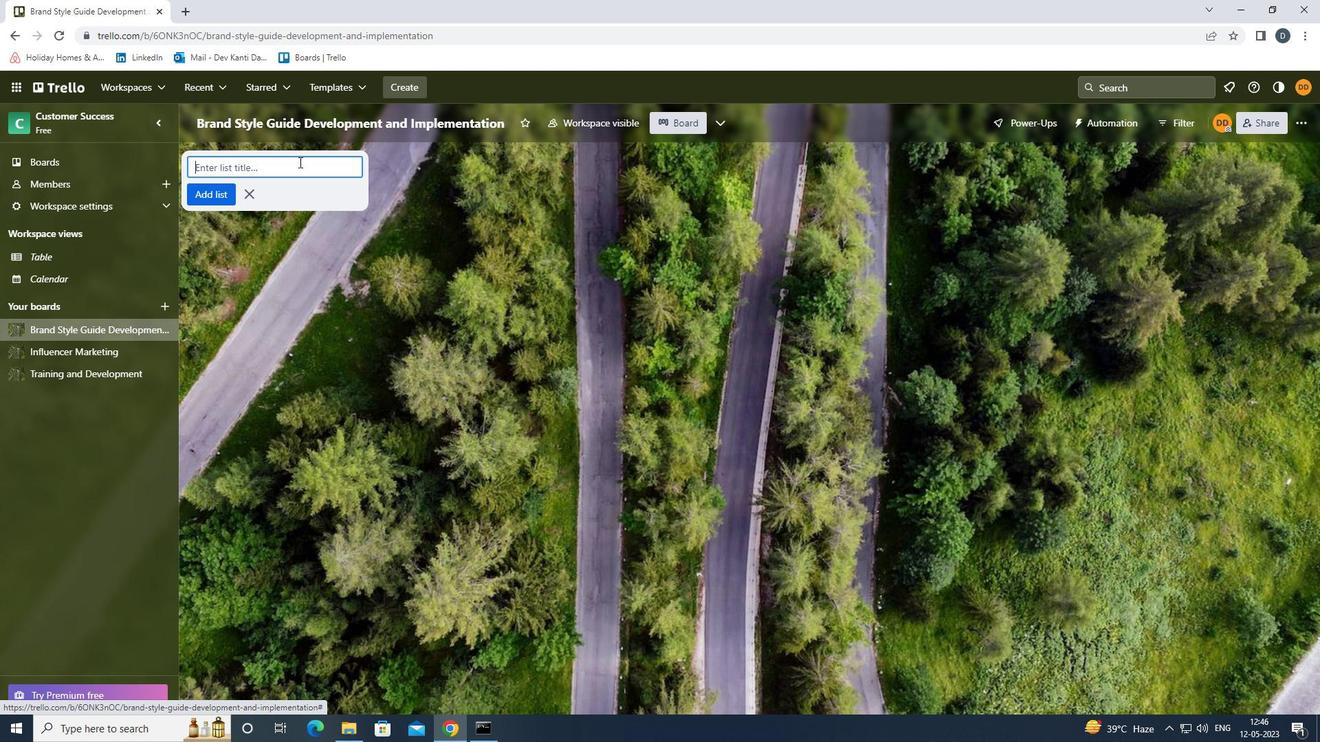 
Action: Key pressed <Key.shift><Key.shift><Key.shift><Key.shift><Key.shift><Key.shift><Key.shift><Key.shift><Key.shift>B<Key.backspace><Key.shift>TR<Key.backspace>EAM<Key.space><Key.shift>BUILDING<Key.enter>
Screenshot: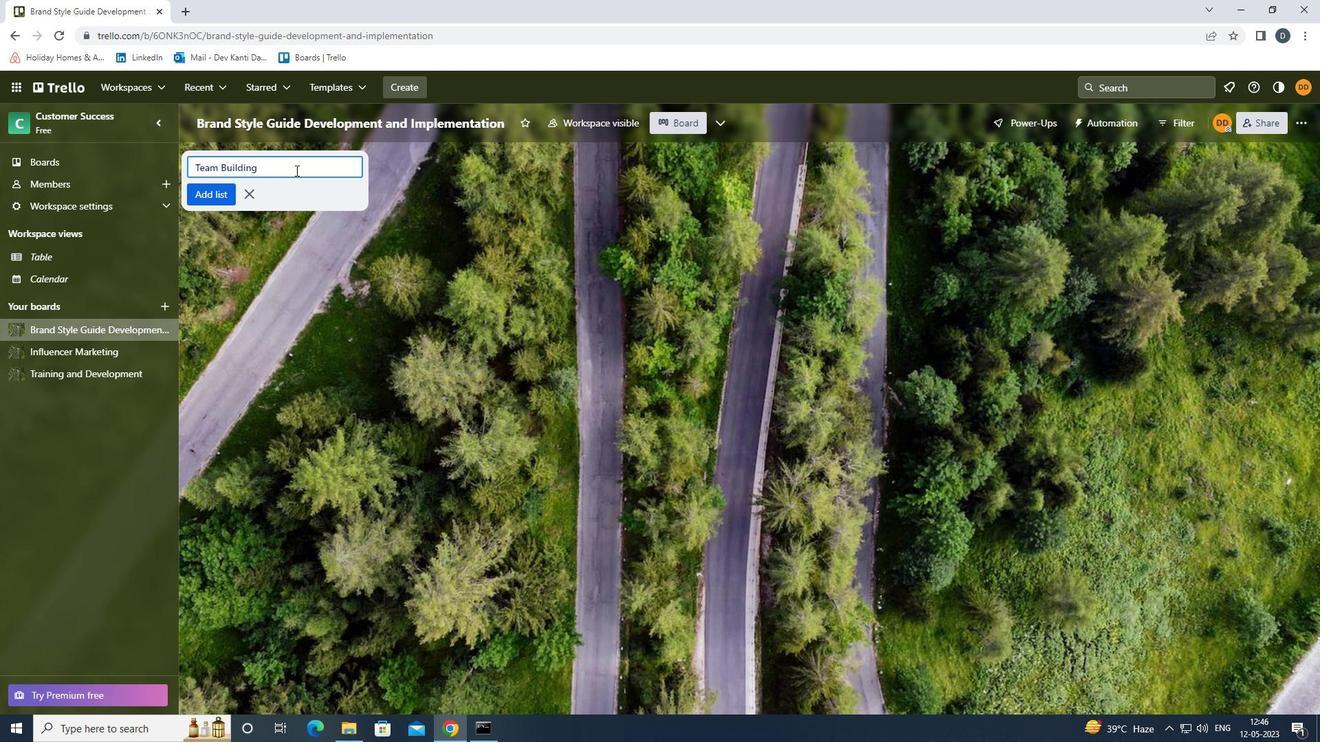 
Action: Mouse moved to (293, 326)
Screenshot: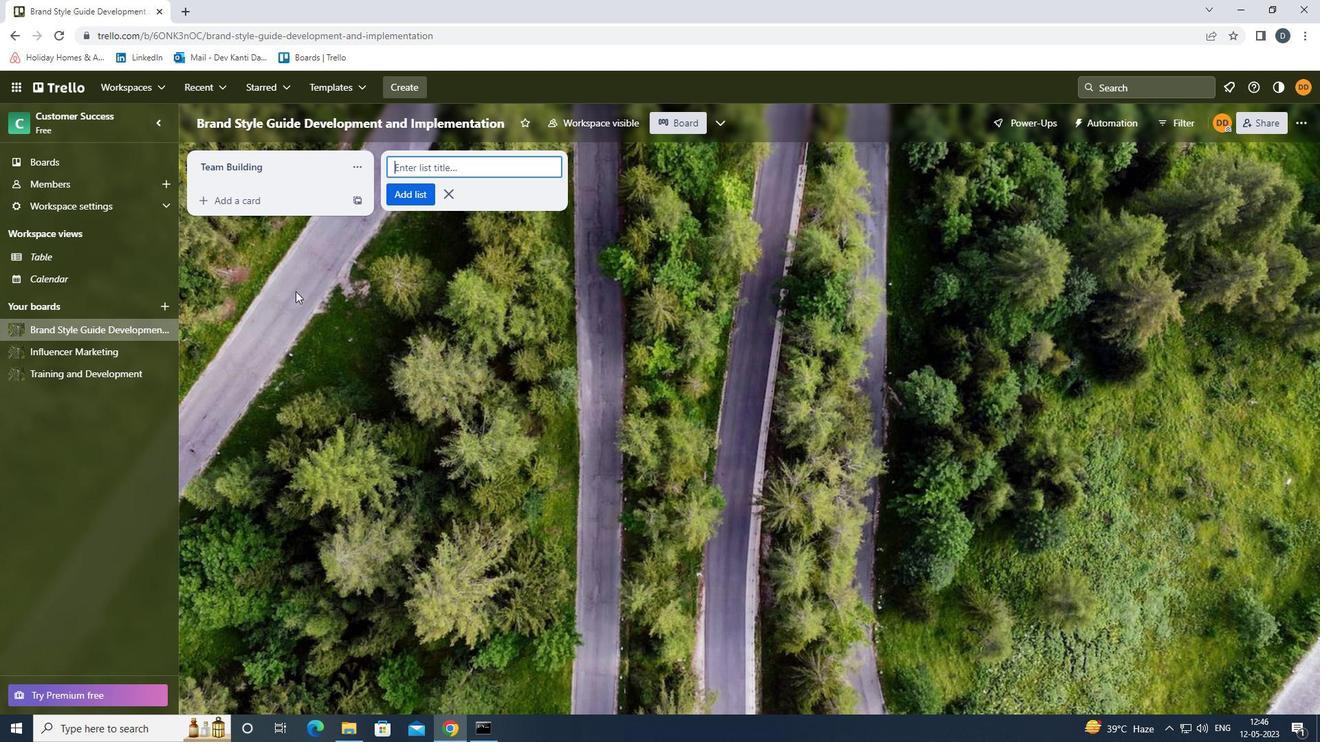
Action: Mouse pressed left at (293, 326)
Screenshot: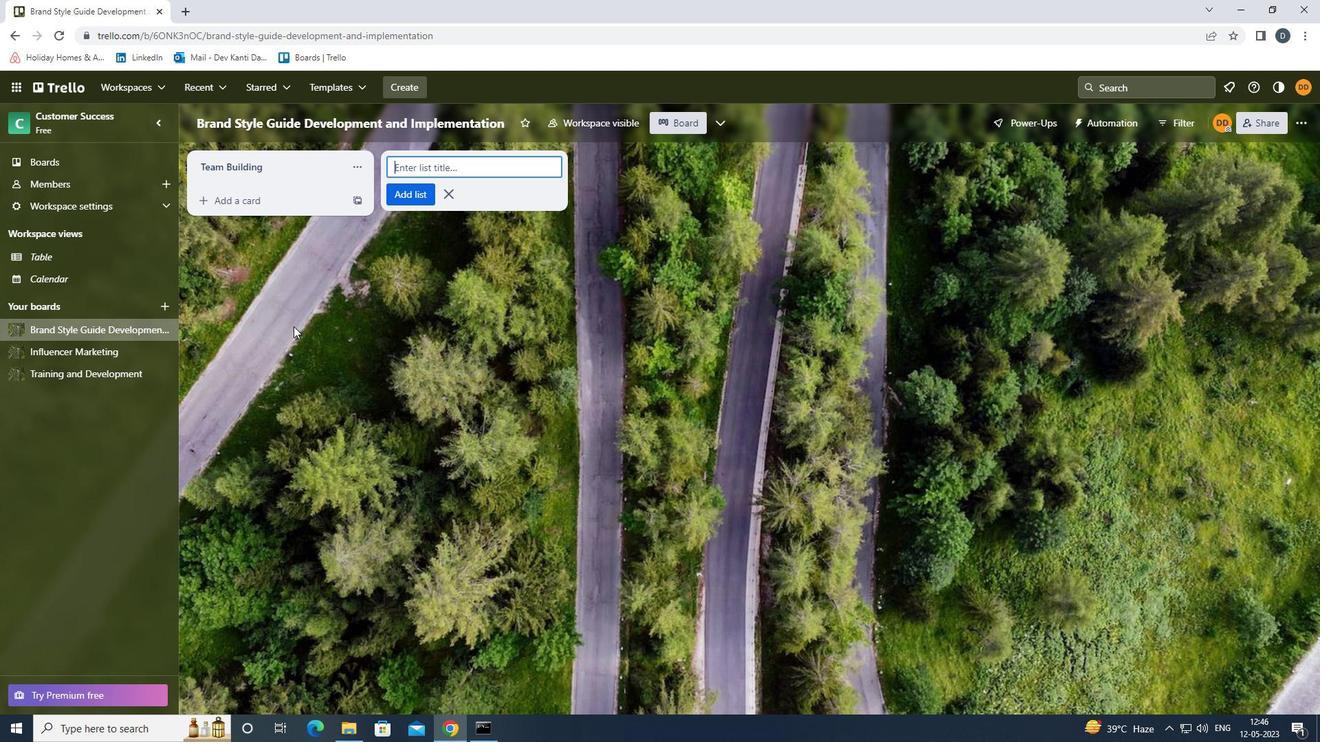 
Action: Mouse moved to (290, 327)
Screenshot: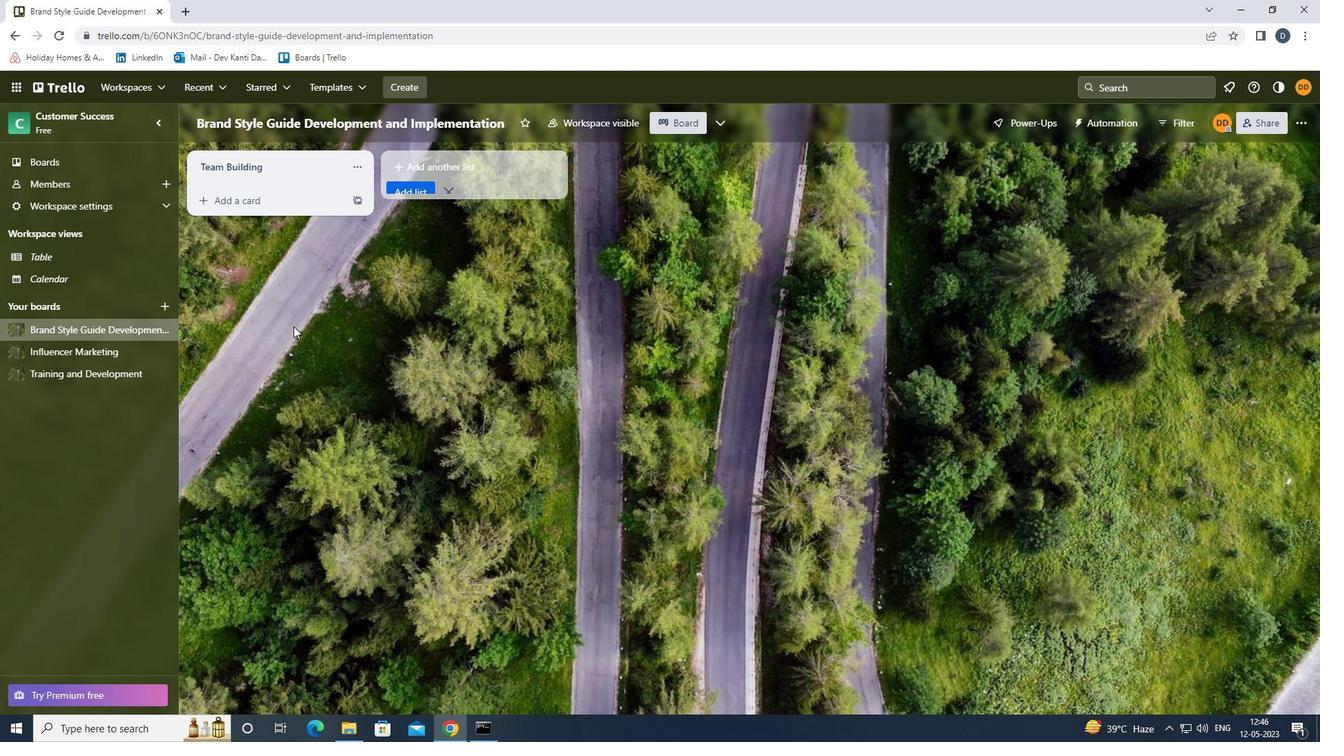 
